Task: Add Historical Remedies Arnica Drops to the cart.
Action: Mouse moved to (278, 141)
Screenshot: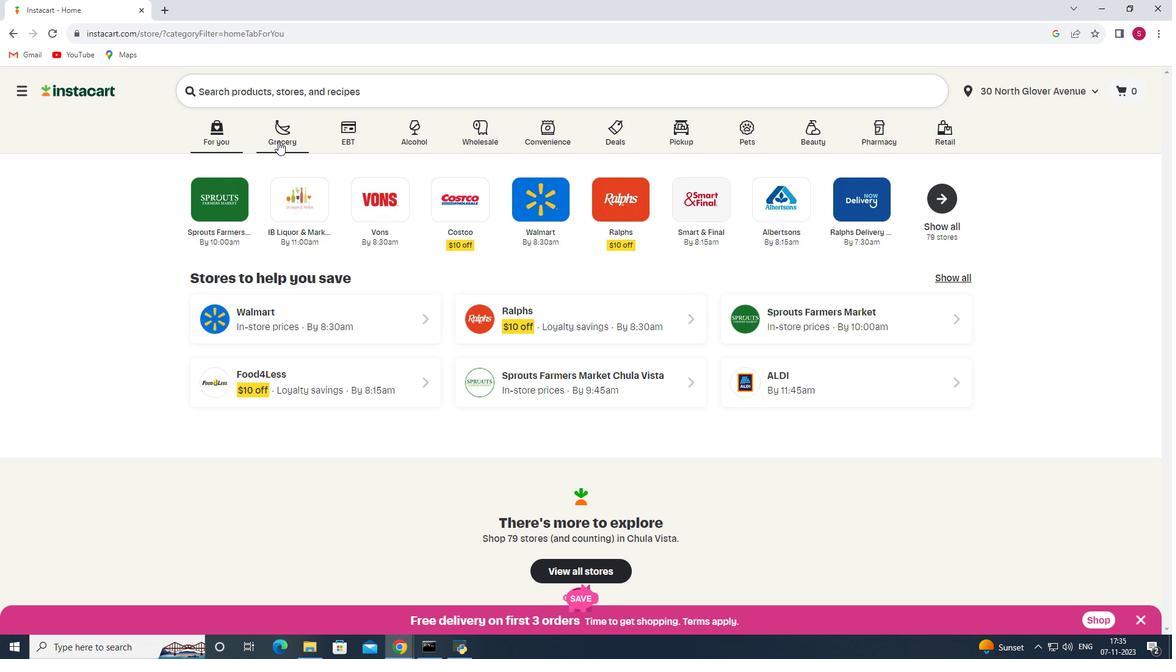 
Action: Mouse pressed left at (278, 141)
Screenshot: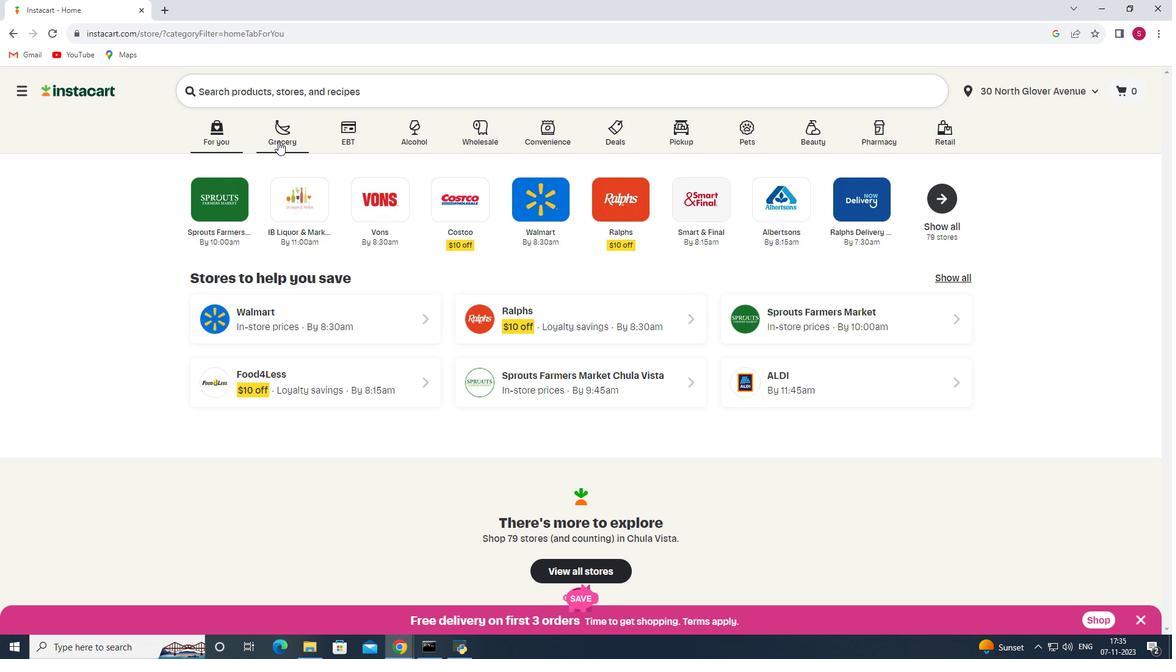 
Action: Mouse moved to (289, 343)
Screenshot: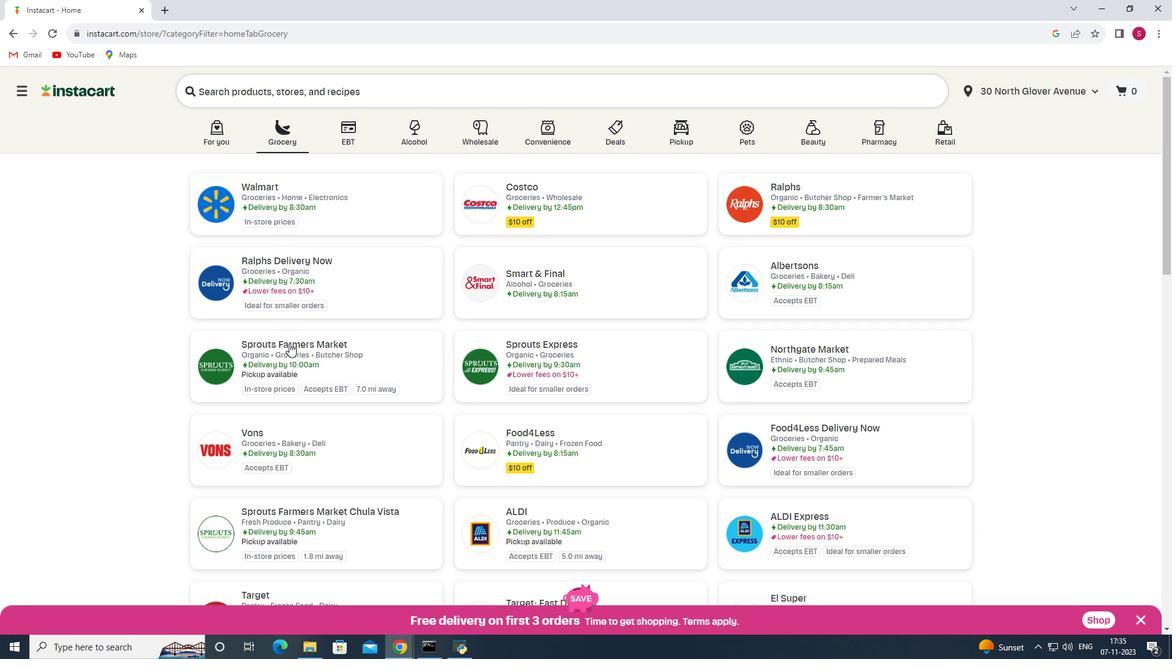 
Action: Mouse pressed left at (289, 343)
Screenshot: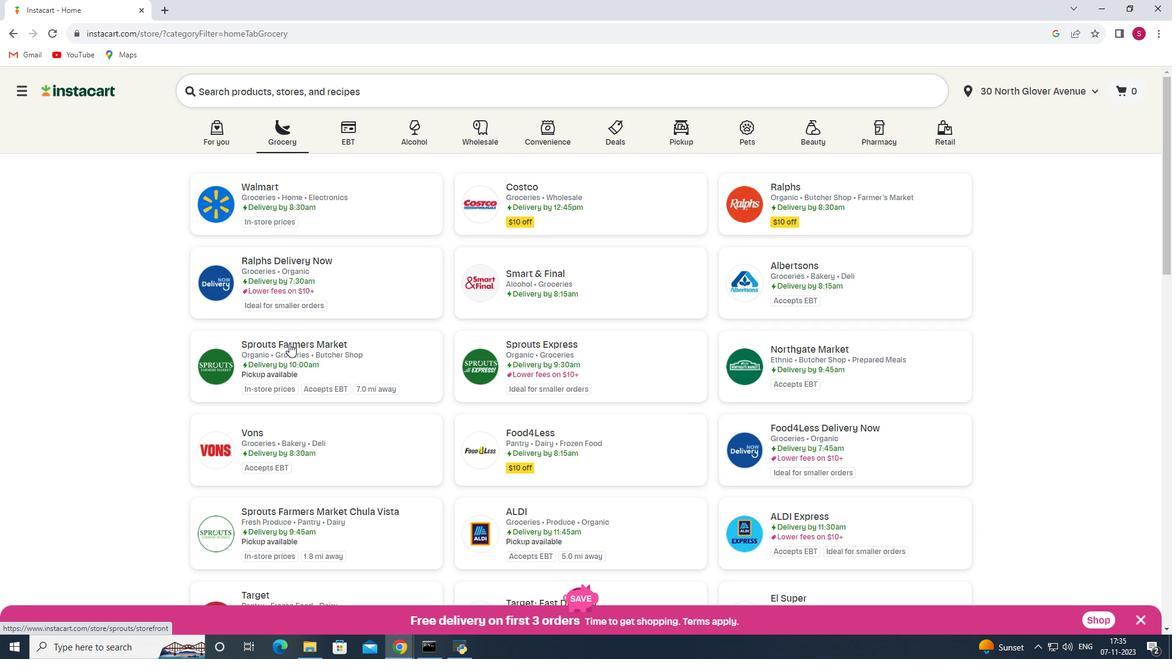 
Action: Mouse moved to (107, 379)
Screenshot: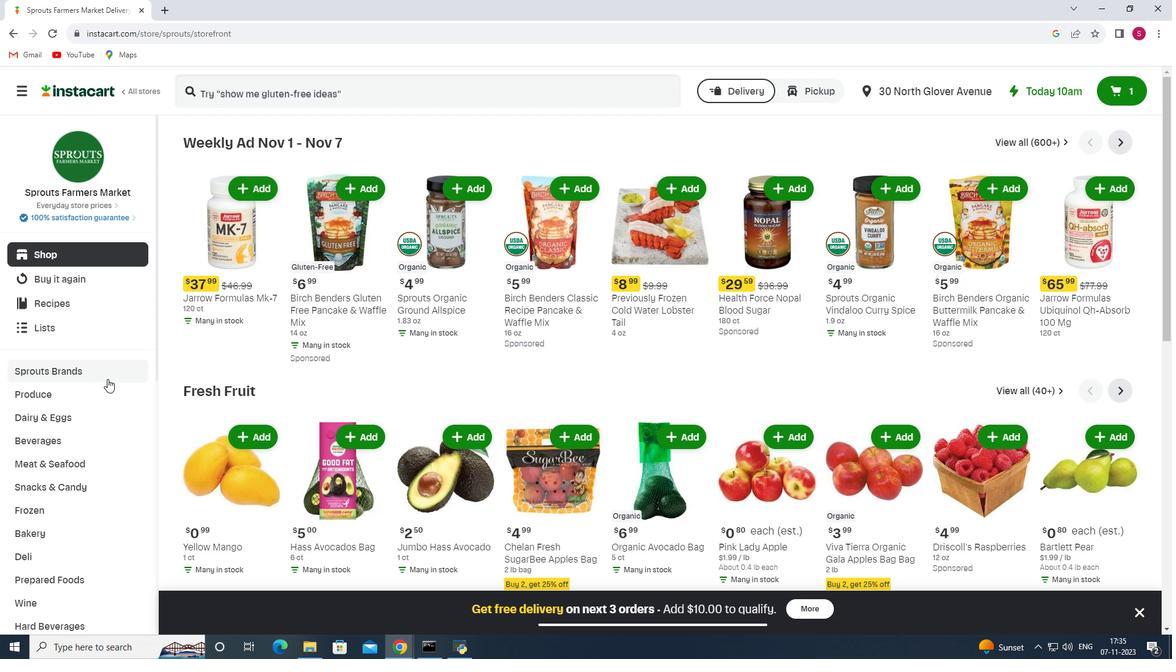 
Action: Mouse scrolled (107, 378) with delta (0, 0)
Screenshot: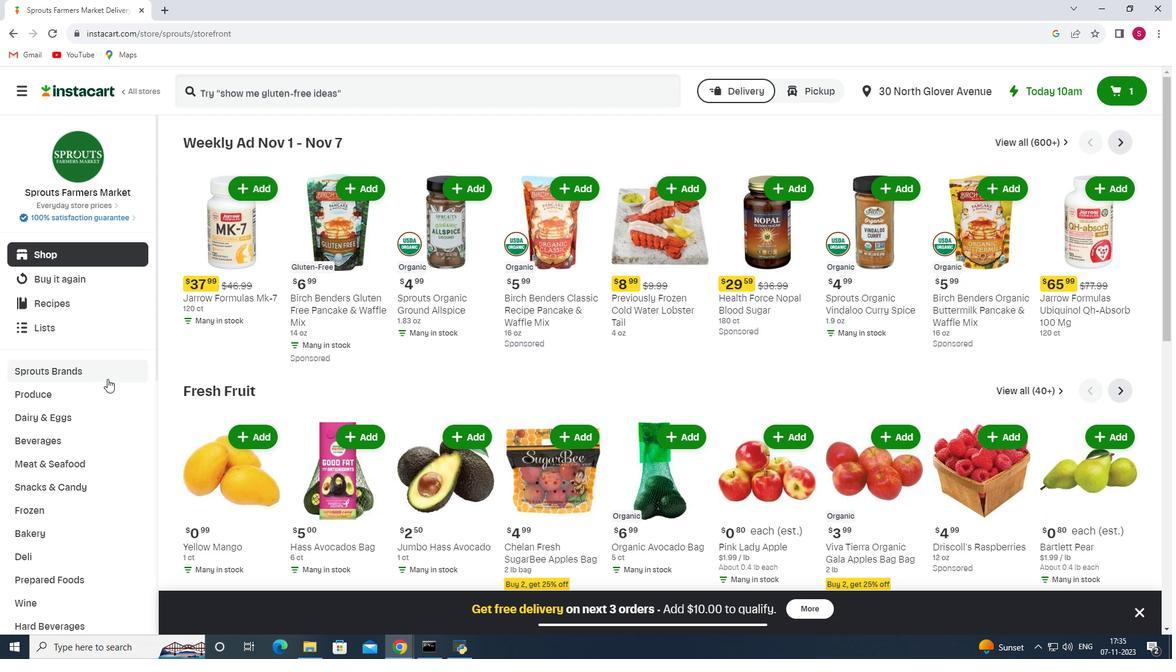 
Action: Mouse scrolled (107, 378) with delta (0, 0)
Screenshot: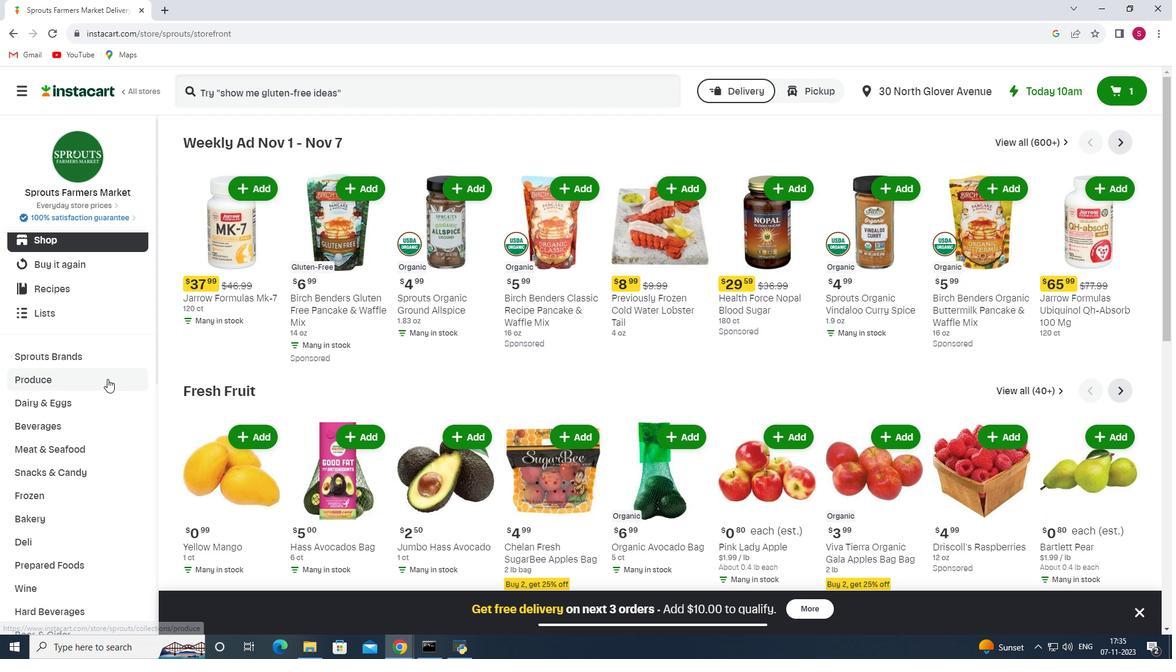 
Action: Mouse scrolled (107, 378) with delta (0, 0)
Screenshot: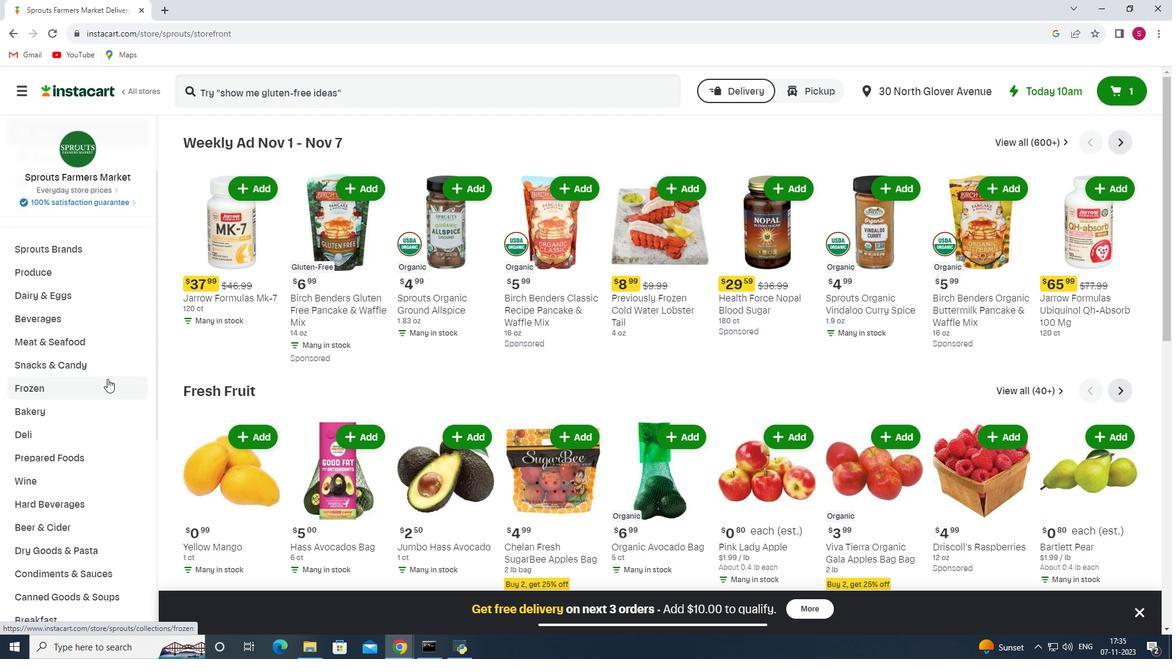 
Action: Mouse scrolled (107, 378) with delta (0, 0)
Screenshot: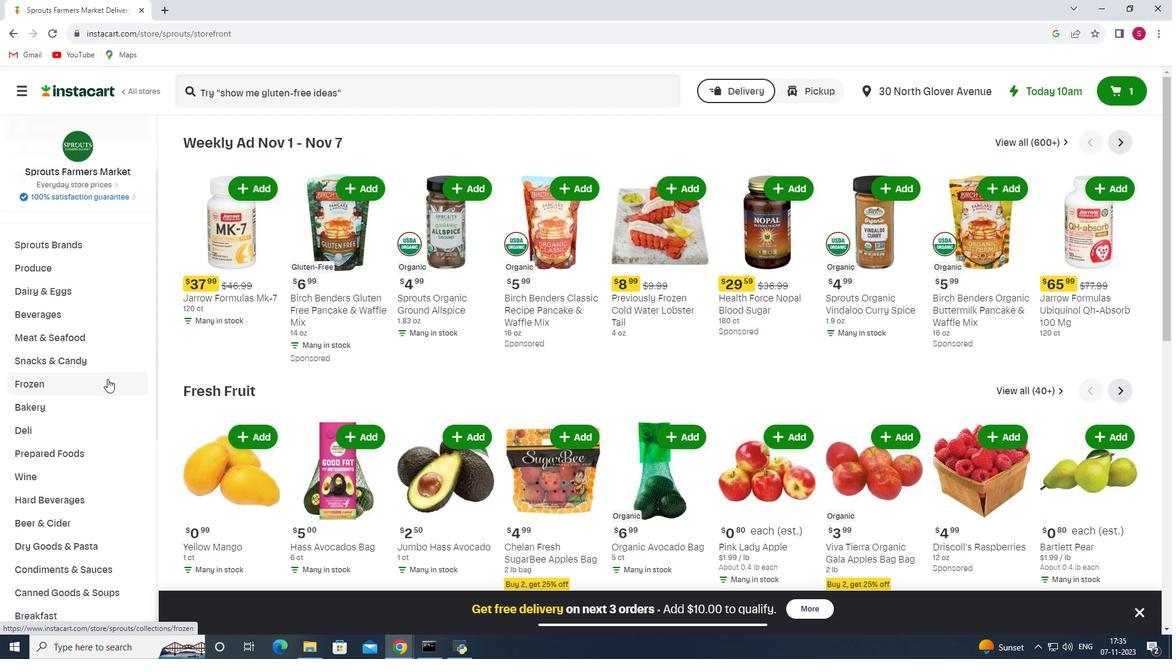 
Action: Mouse scrolled (107, 378) with delta (0, 0)
Screenshot: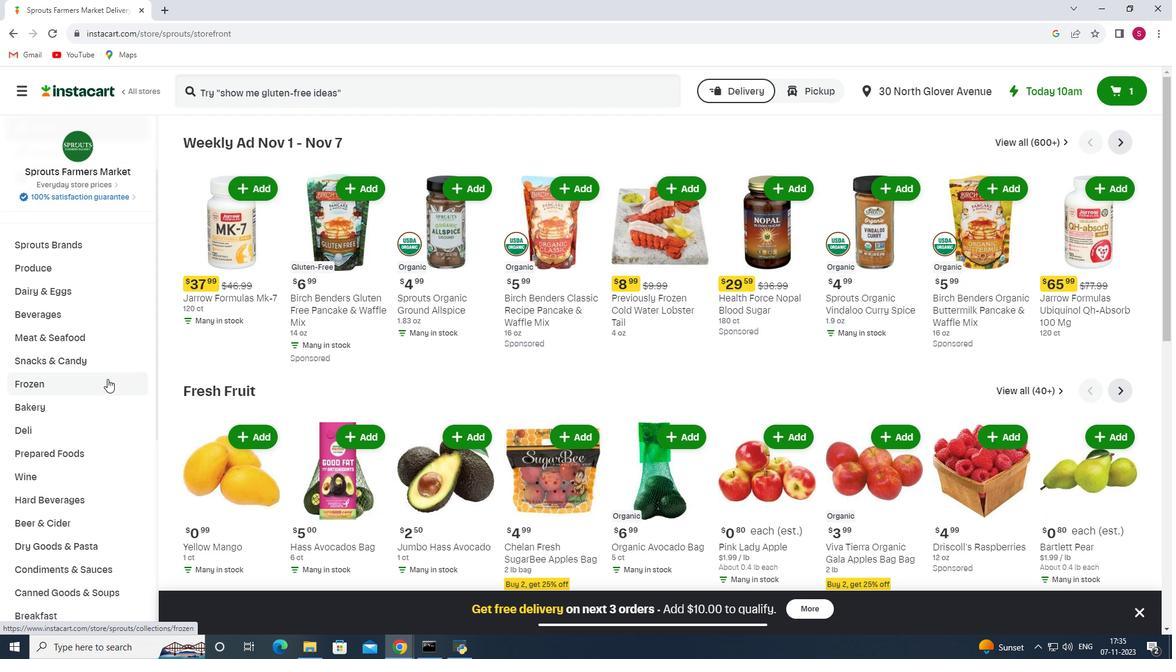 
Action: Mouse scrolled (107, 378) with delta (0, 0)
Screenshot: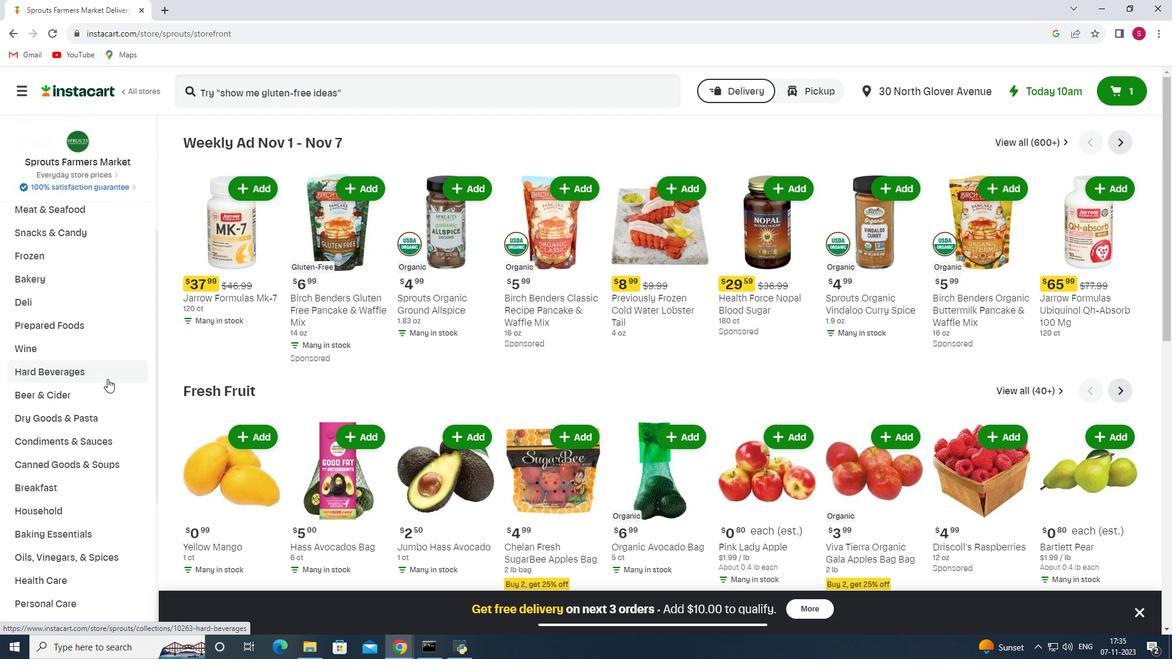 
Action: Mouse scrolled (107, 378) with delta (0, 0)
Screenshot: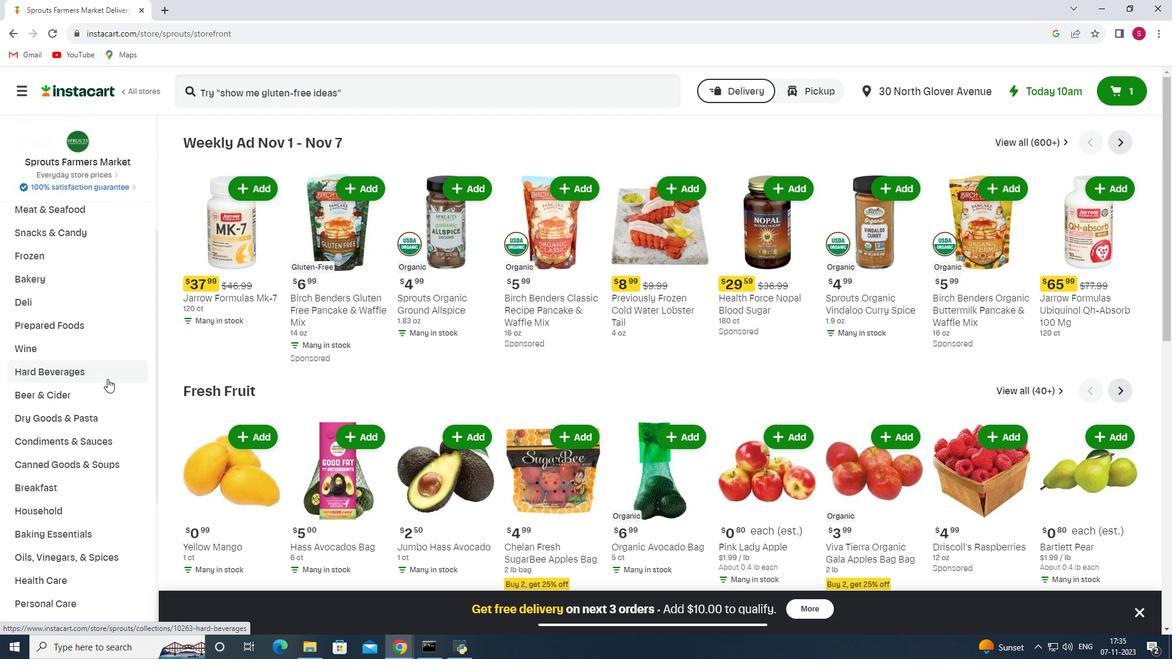 
Action: Mouse scrolled (107, 378) with delta (0, 0)
Screenshot: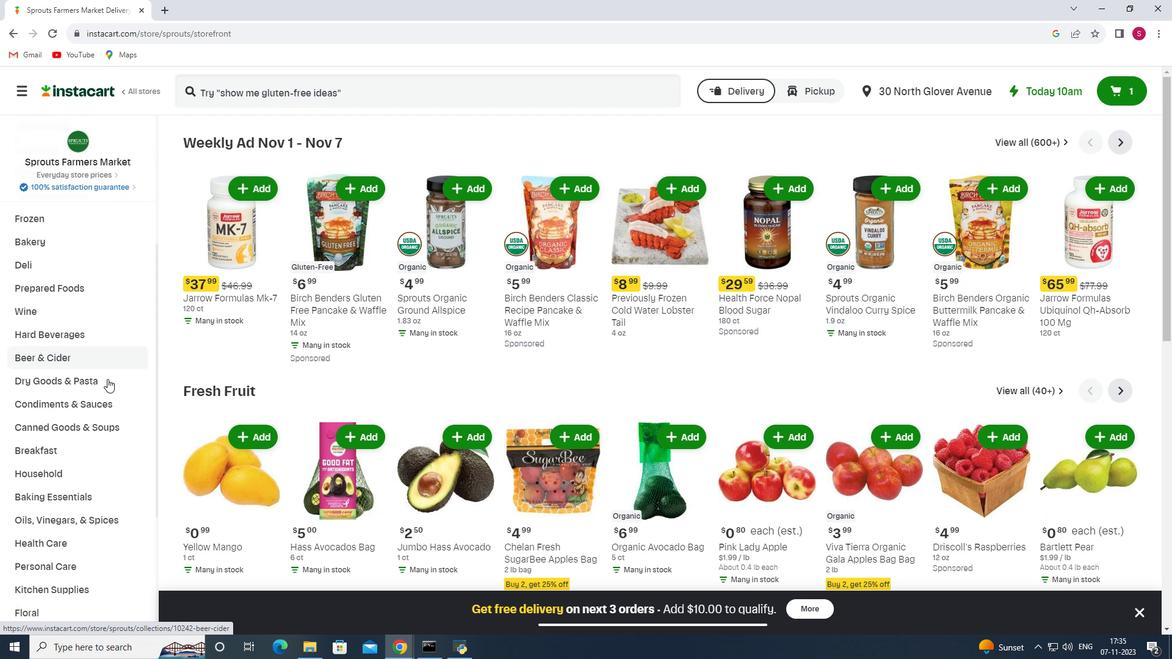 
Action: Mouse moved to (78, 400)
Screenshot: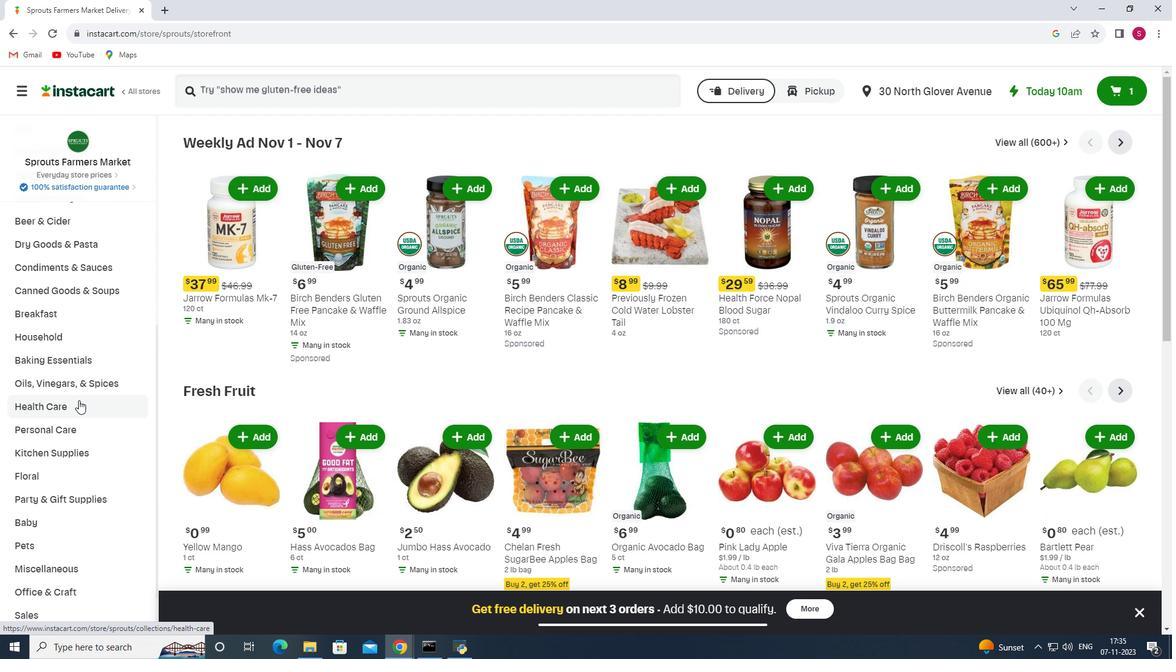 
Action: Mouse pressed left at (78, 400)
Screenshot: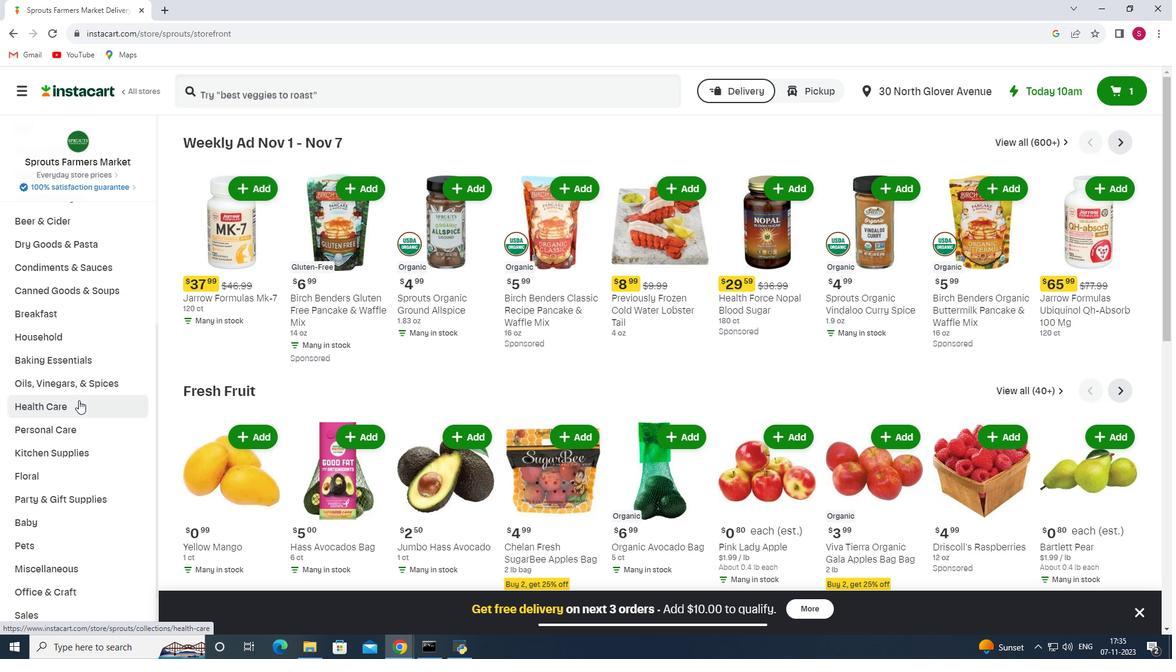 
Action: Mouse moved to (427, 170)
Screenshot: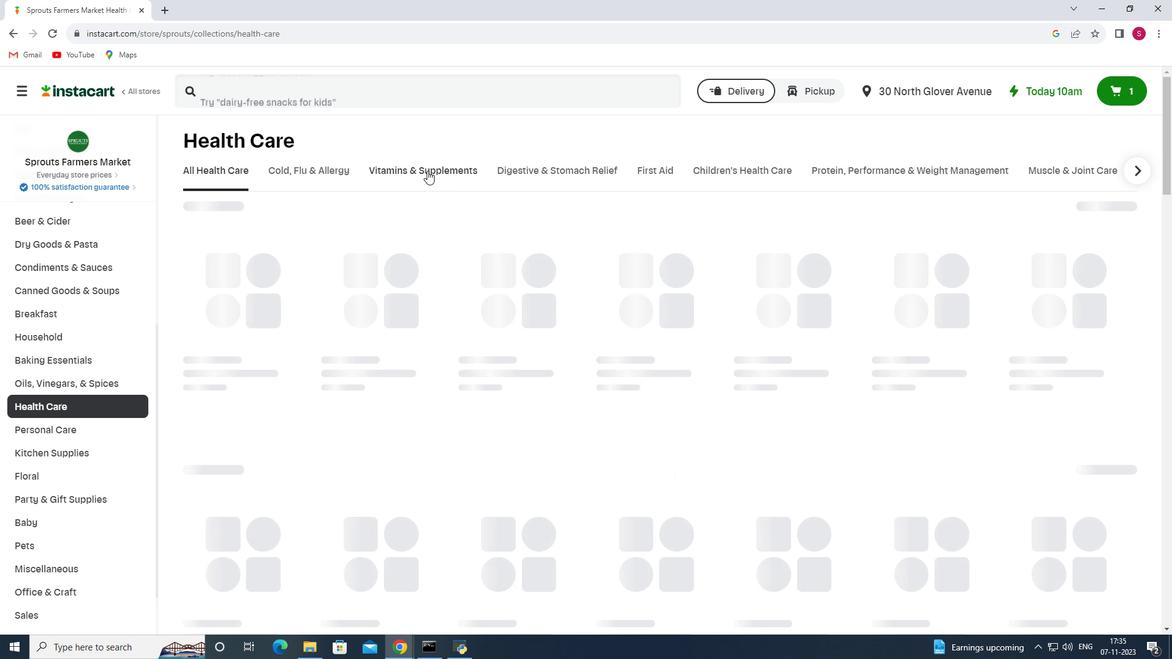 
Action: Mouse pressed left at (427, 170)
Screenshot: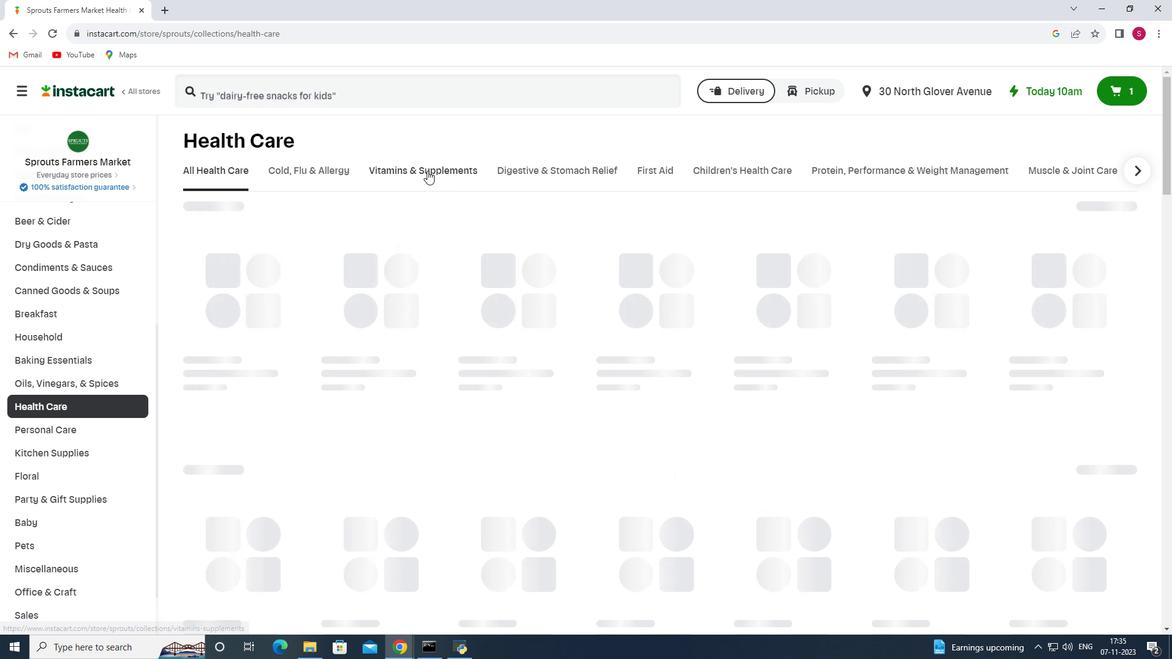 
Action: Mouse moved to (980, 215)
Screenshot: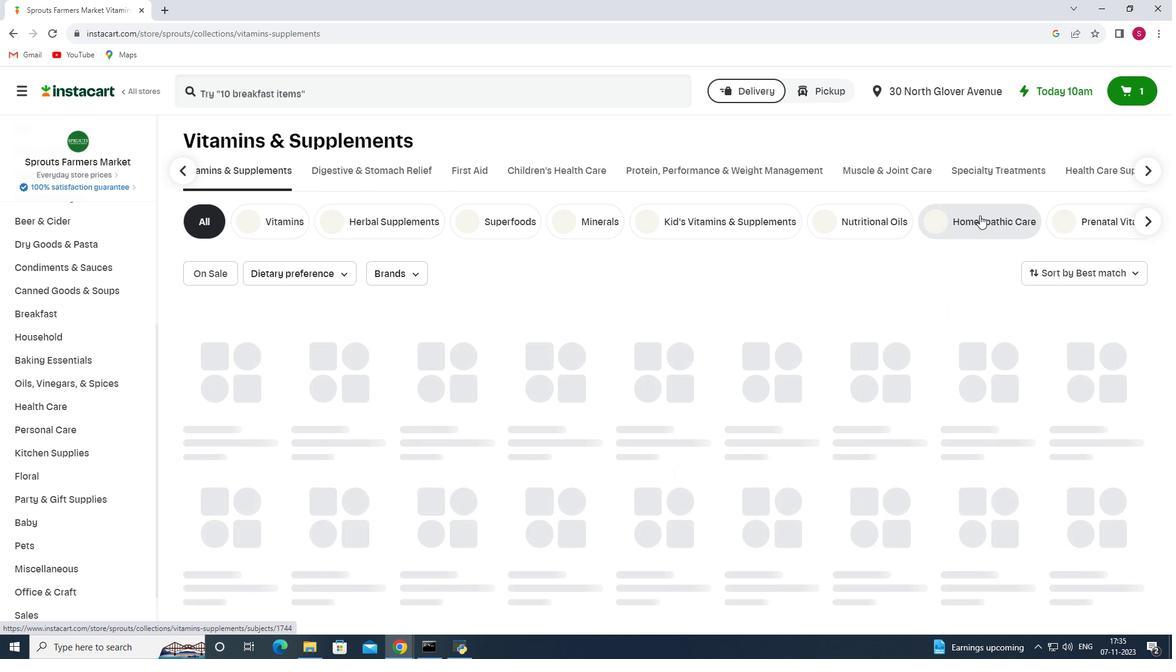 
Action: Mouse pressed left at (980, 215)
Screenshot: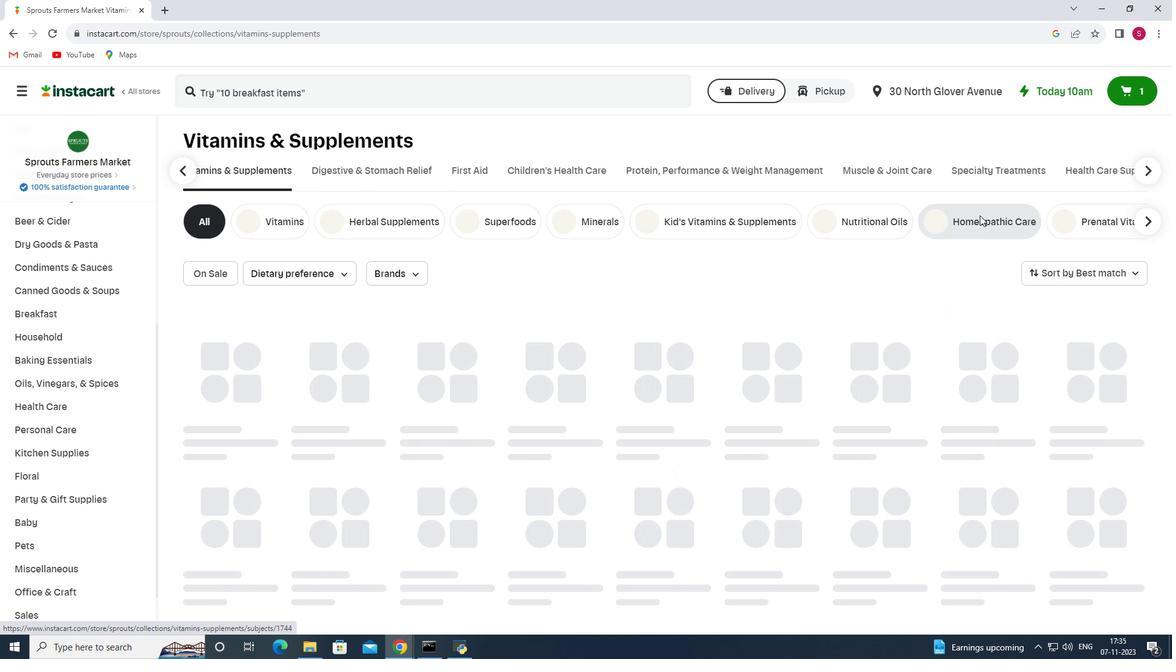 
Action: Mouse moved to (487, 92)
Screenshot: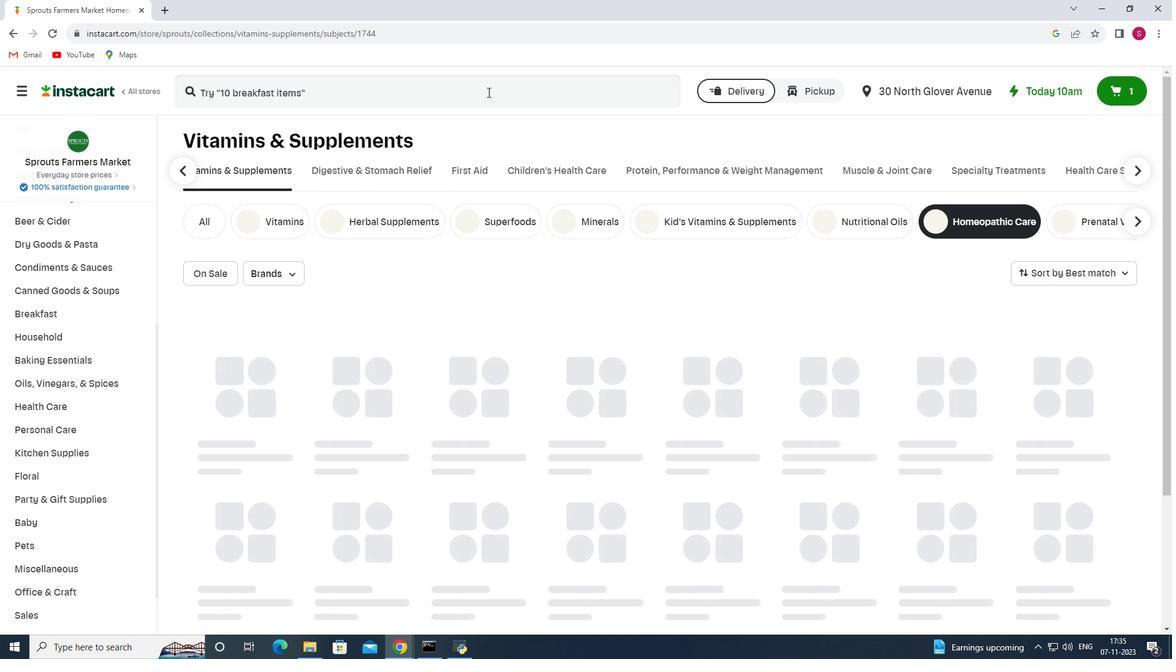 
Action: Mouse pressed left at (487, 92)
Screenshot: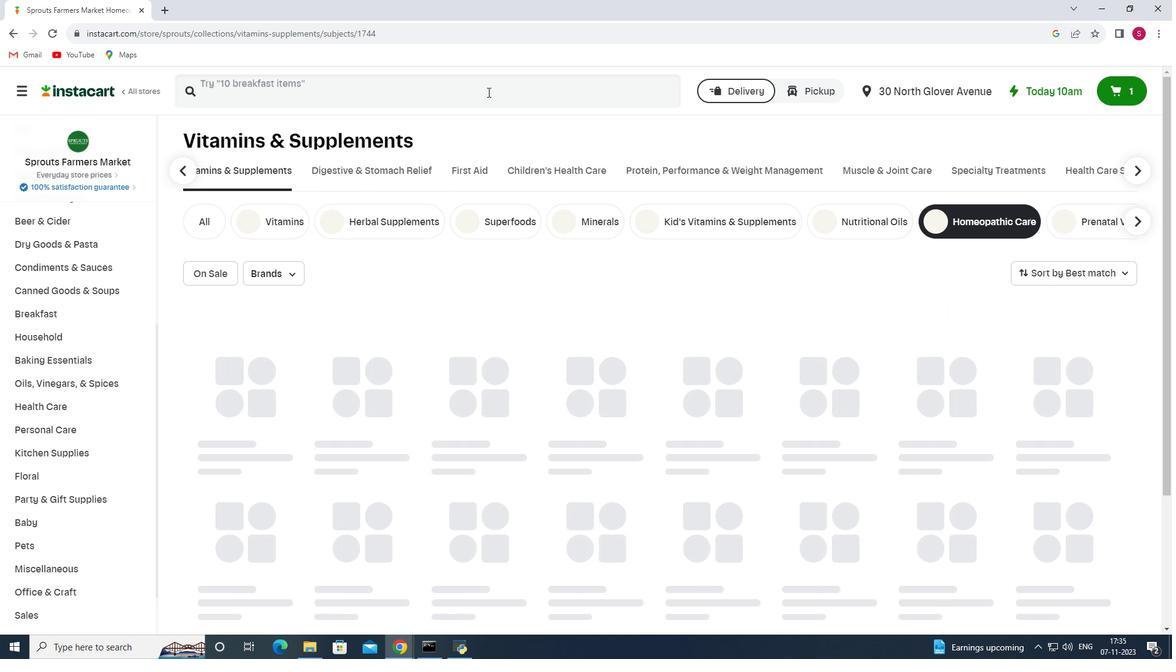 
Action: Key pressed <Key.shift>Historical<Key.space><Key.shift>Remedies<Key.space><Key.shift>Arnica<Key.space><Key.shift>Drops<Key.enter>
Screenshot: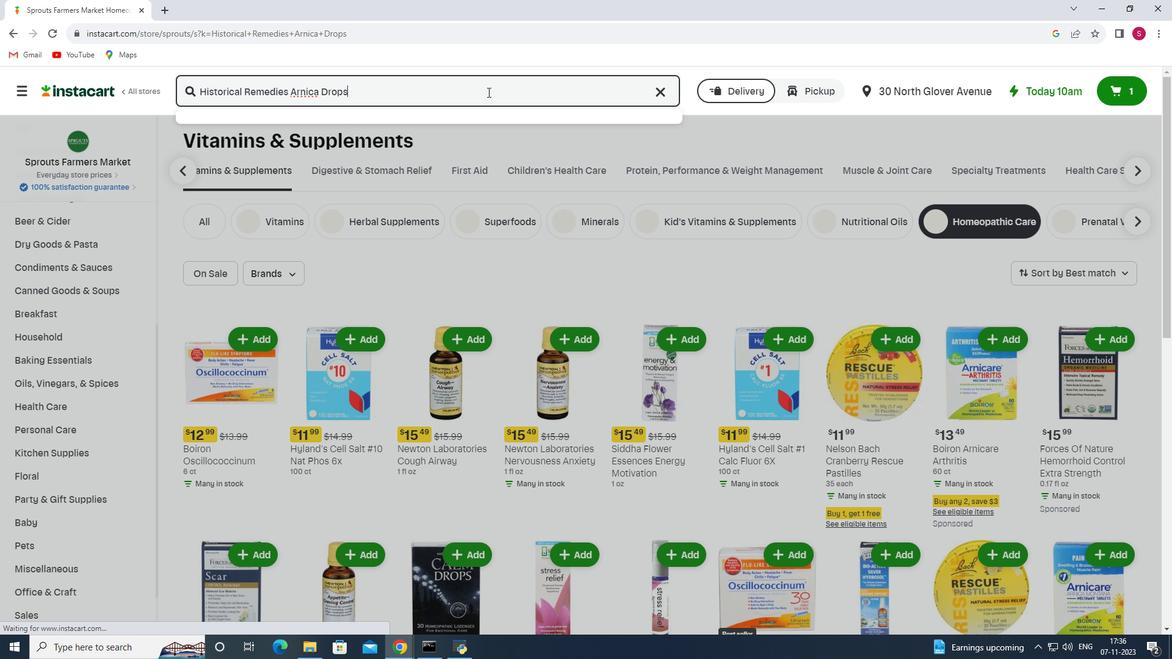 
Action: Mouse moved to (491, 241)
Screenshot: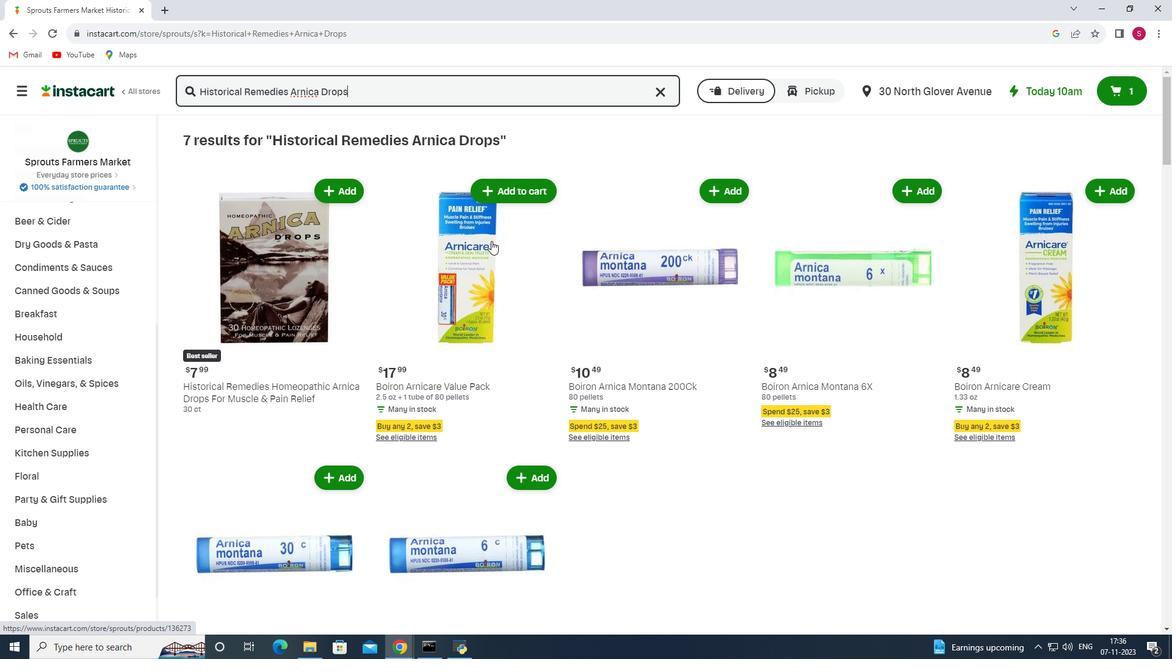 
Action: Mouse scrolled (491, 240) with delta (0, 0)
Screenshot: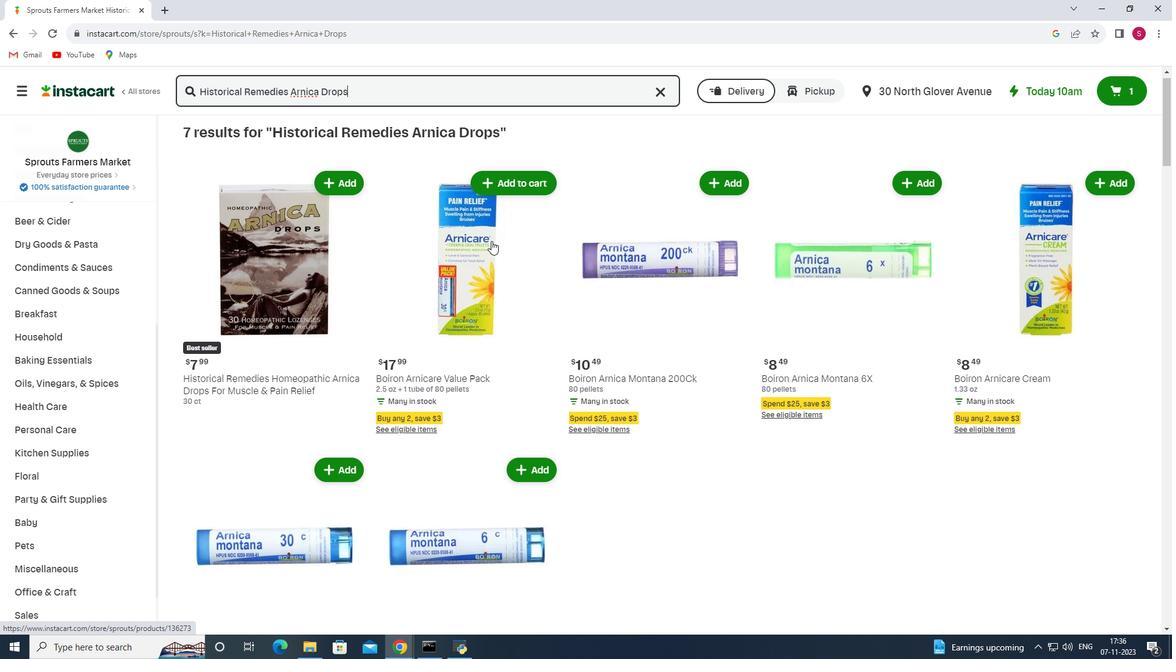
Action: Mouse moved to (459, 258)
Screenshot: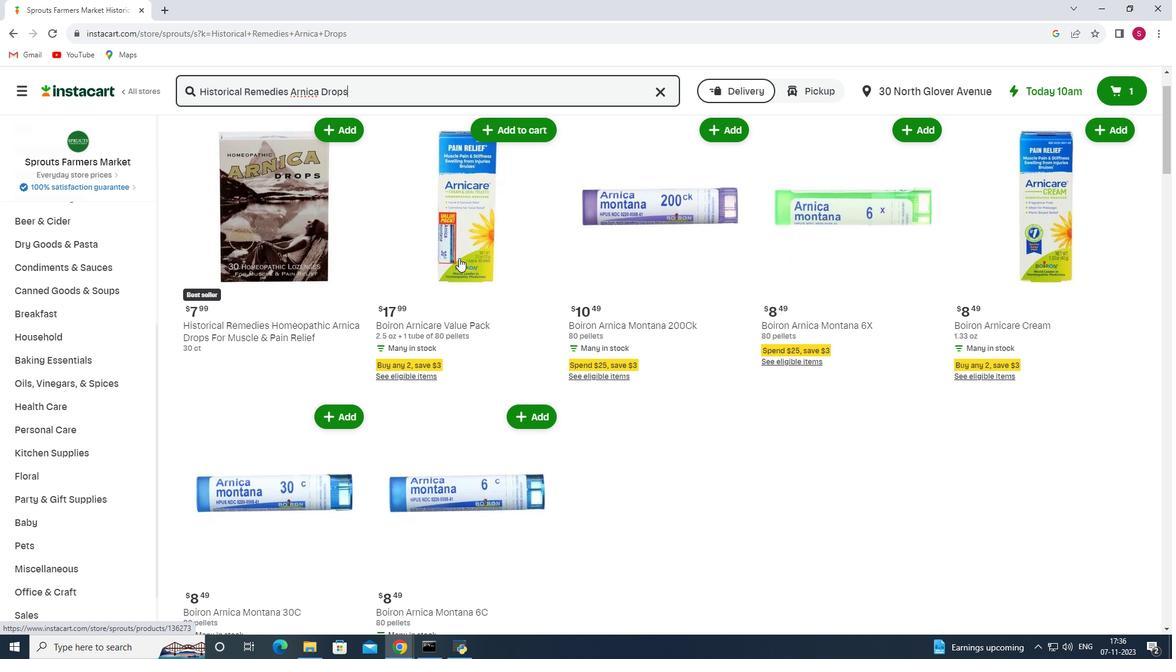 
Action: Mouse scrolled (459, 257) with delta (0, 0)
Screenshot: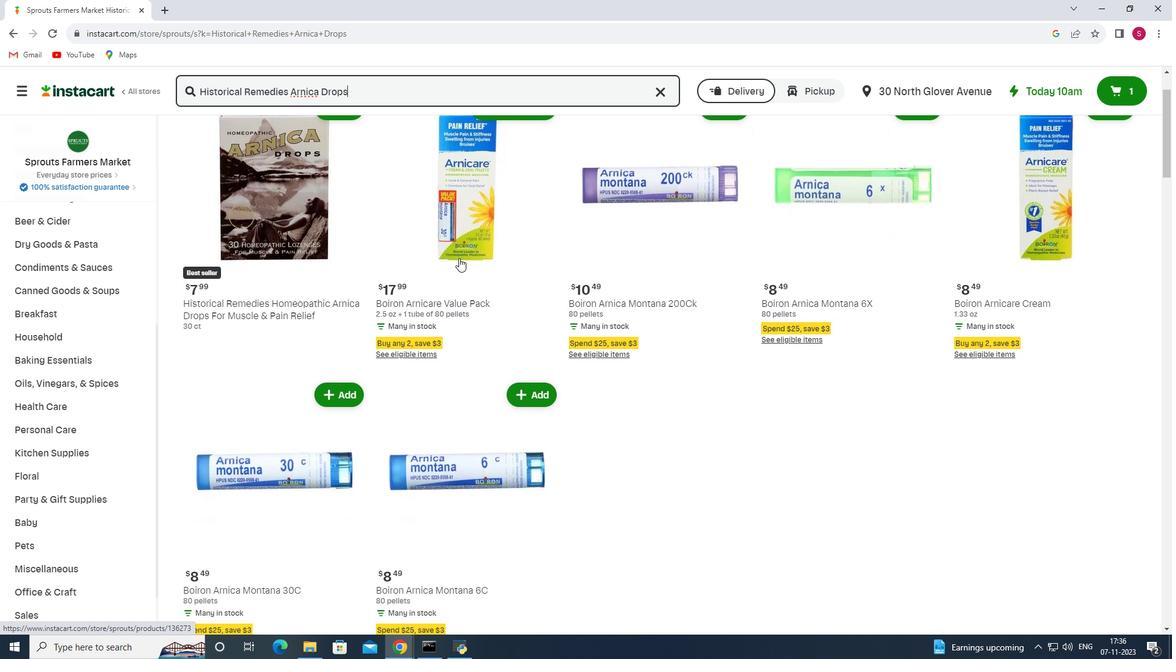 
Action: Mouse scrolled (459, 257) with delta (0, 0)
Screenshot: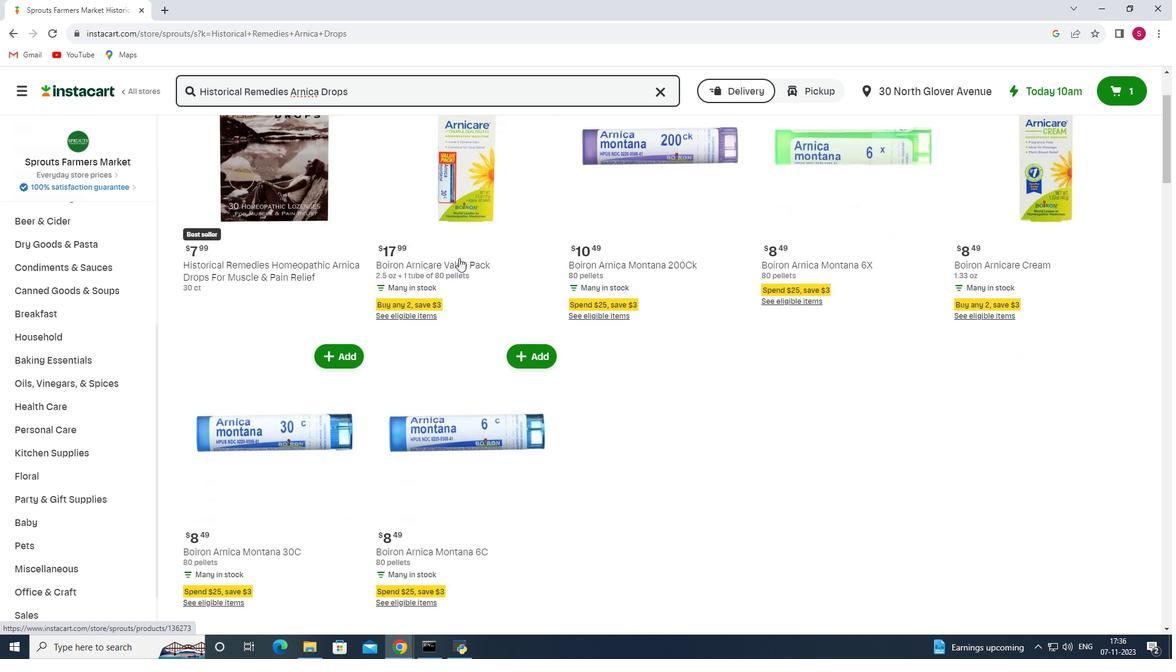 
Action: Mouse scrolled (459, 257) with delta (0, 0)
Screenshot: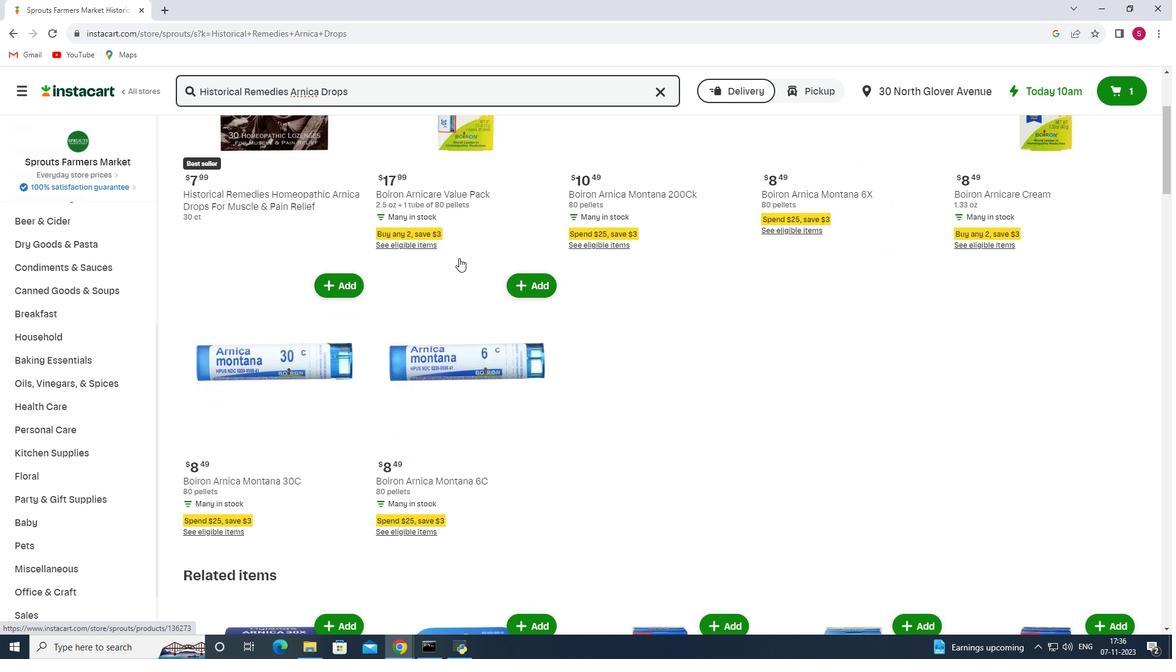 
Action: Mouse moved to (460, 258)
Screenshot: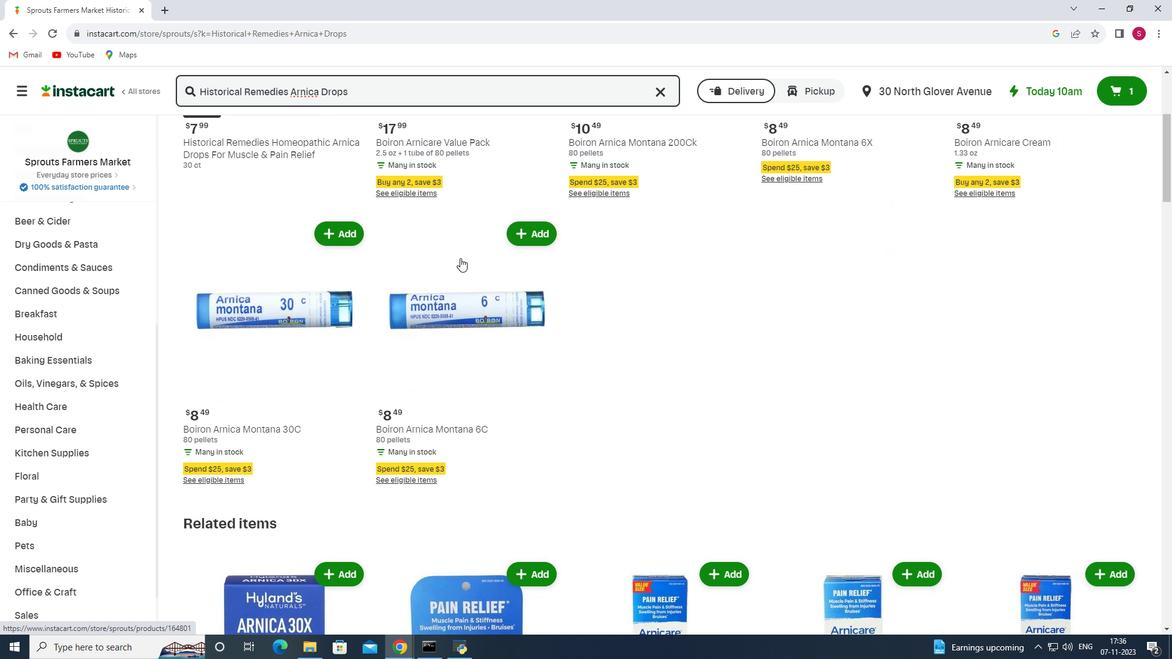 
Action: Mouse scrolled (460, 257) with delta (0, 0)
Screenshot: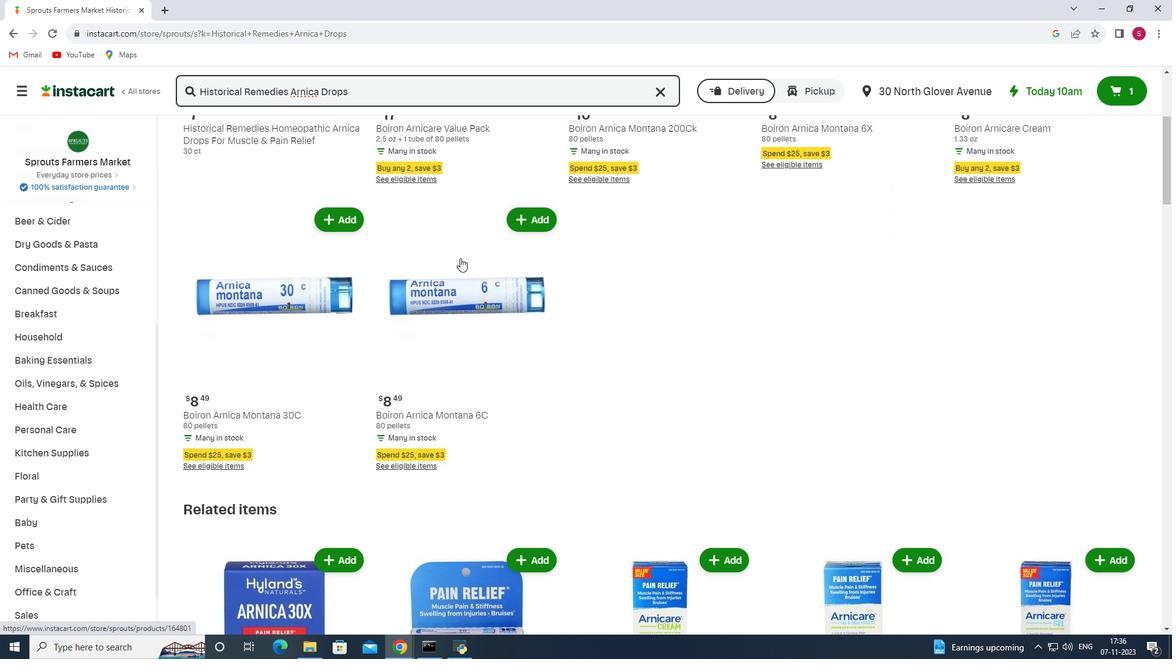 
Action: Mouse scrolled (460, 257) with delta (0, 0)
Screenshot: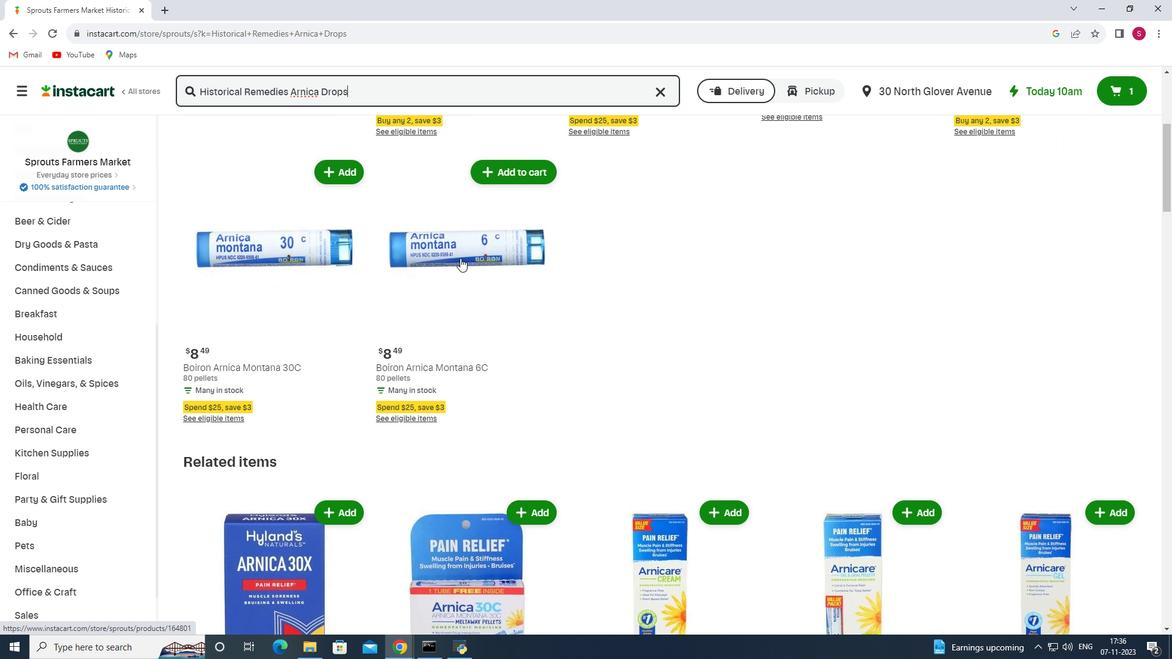 
Action: Mouse scrolled (460, 257) with delta (0, 0)
Screenshot: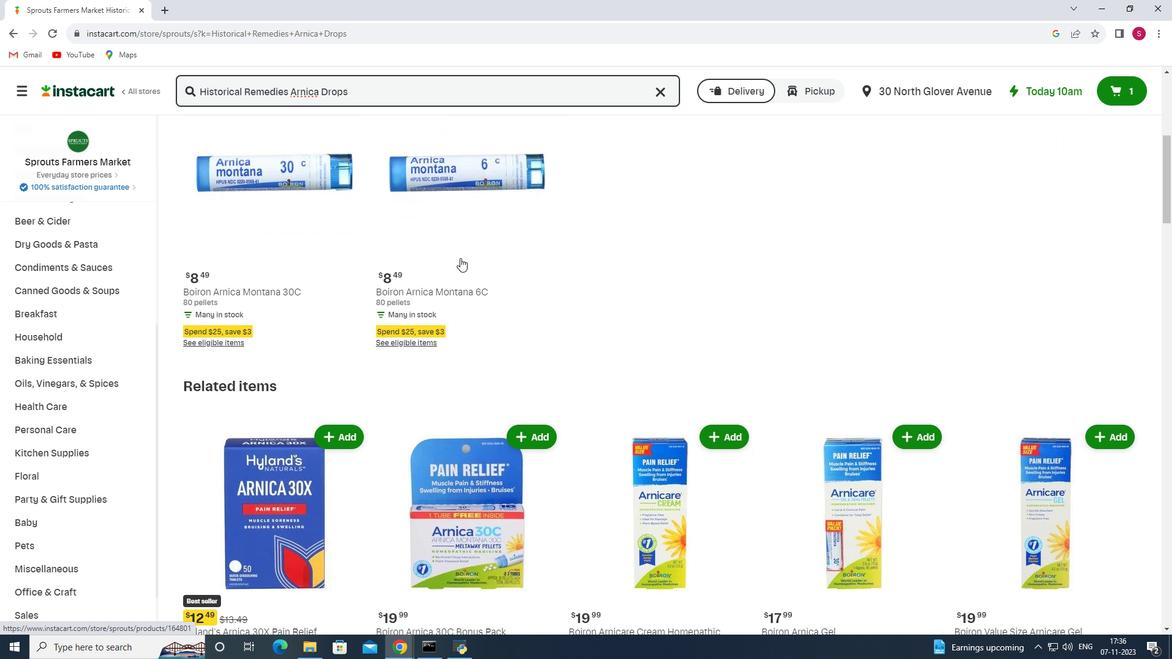 
Action: Mouse scrolled (460, 257) with delta (0, 0)
Screenshot: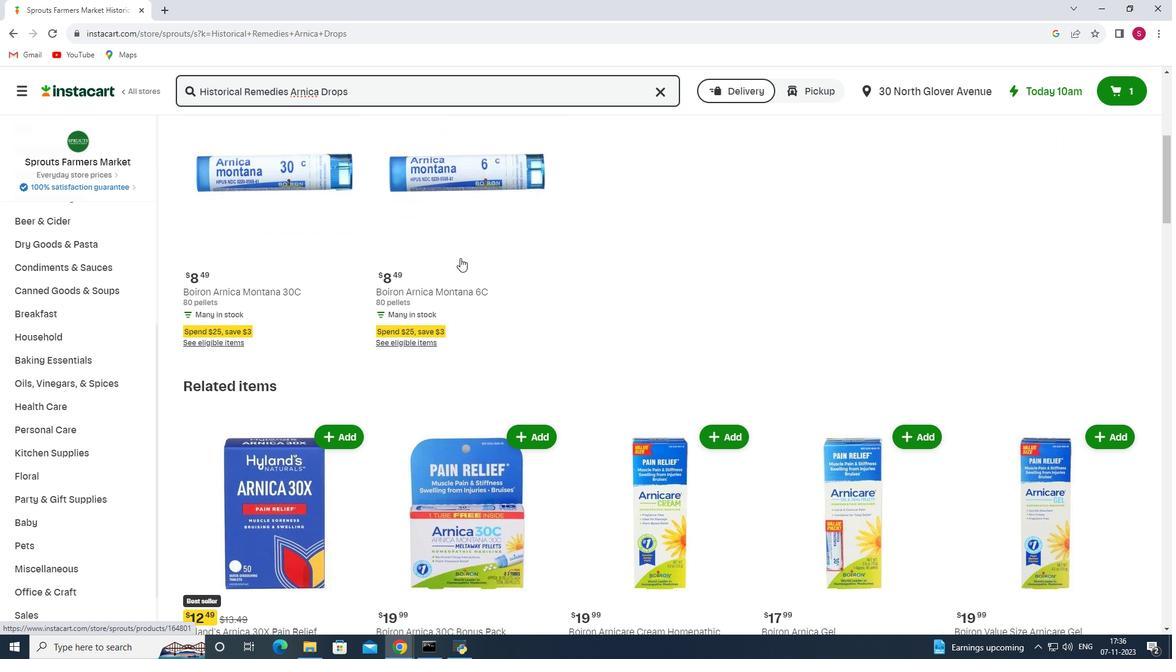
Action: Mouse scrolled (460, 257) with delta (0, 0)
Screenshot: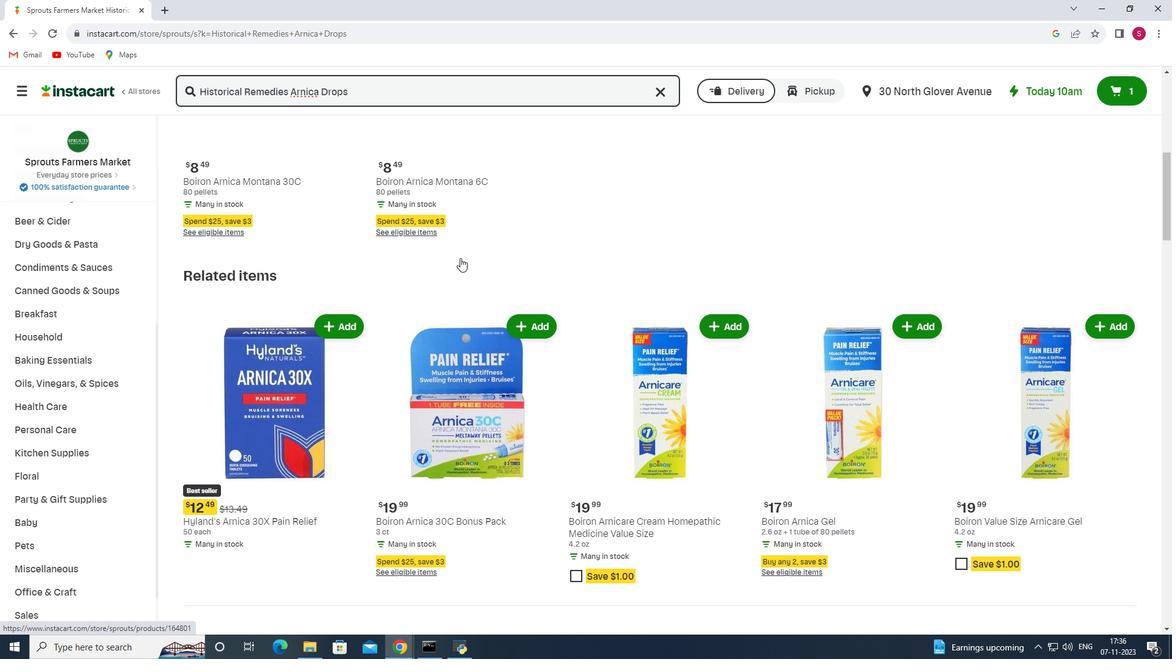 
Action: Mouse moved to (471, 260)
Screenshot: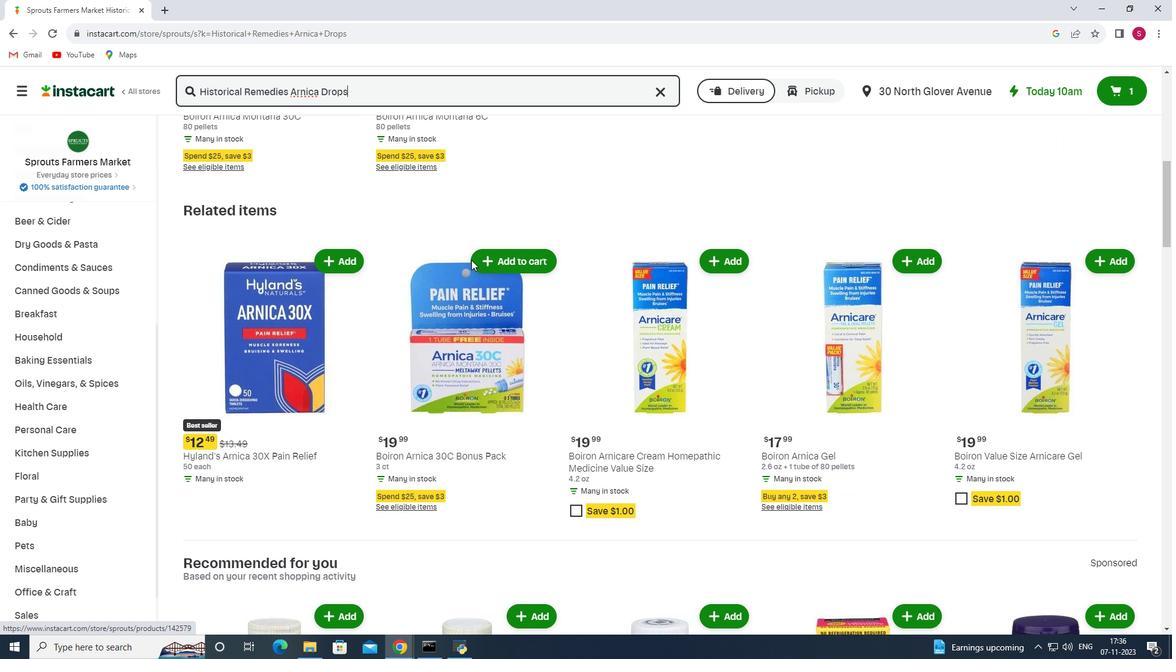 
Action: Mouse scrolled (471, 259) with delta (0, 0)
Screenshot: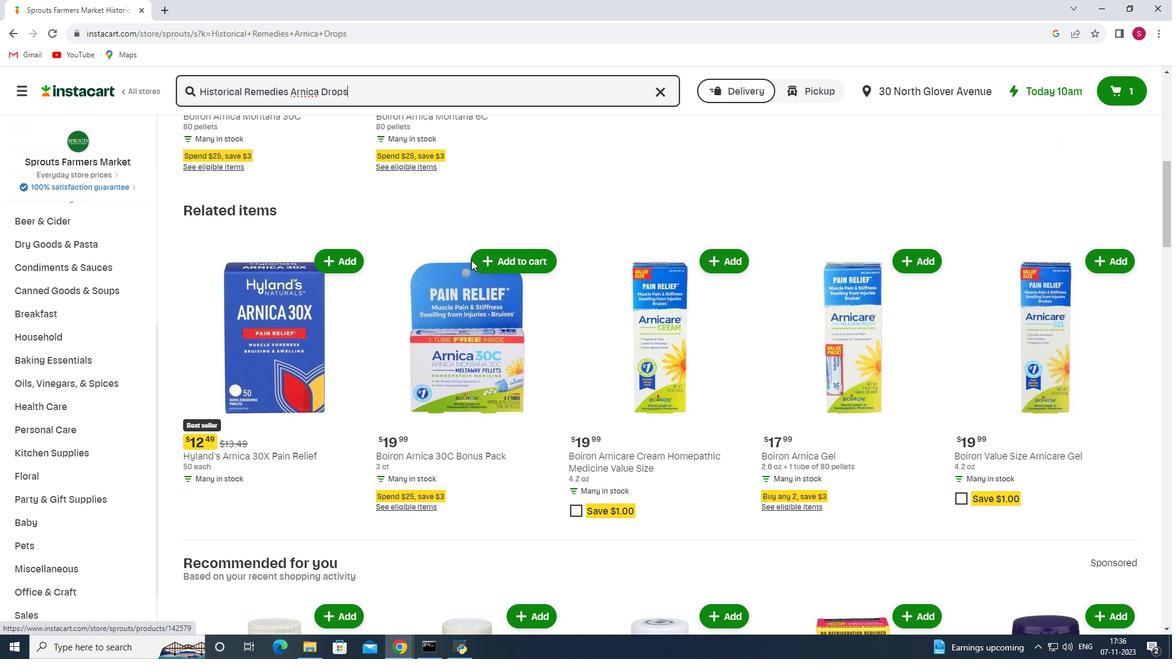 
Action: Mouse moved to (479, 260)
Screenshot: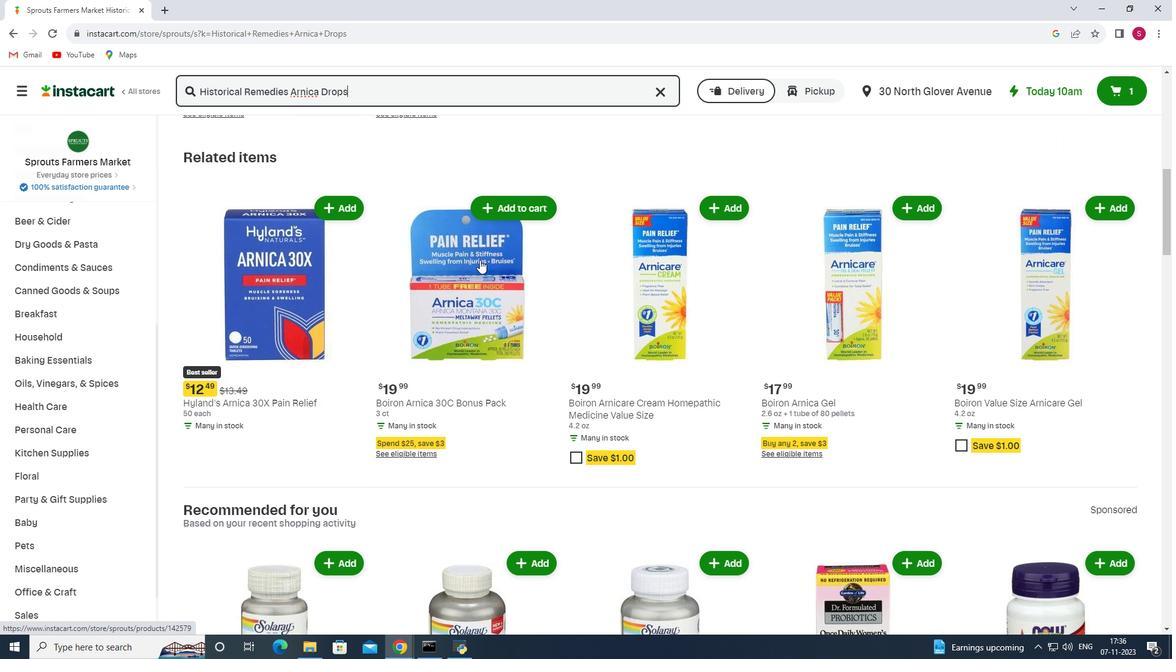 
Action: Mouse scrolled (479, 259) with delta (0, 0)
Screenshot: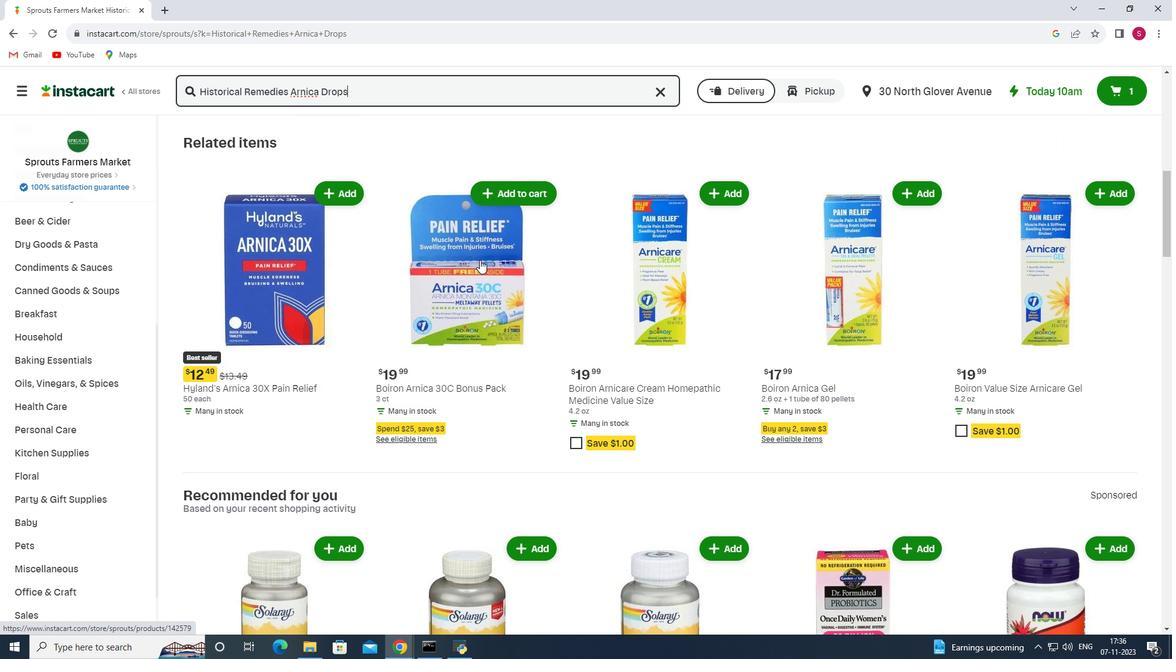 
Action: Mouse scrolled (479, 259) with delta (0, 0)
Screenshot: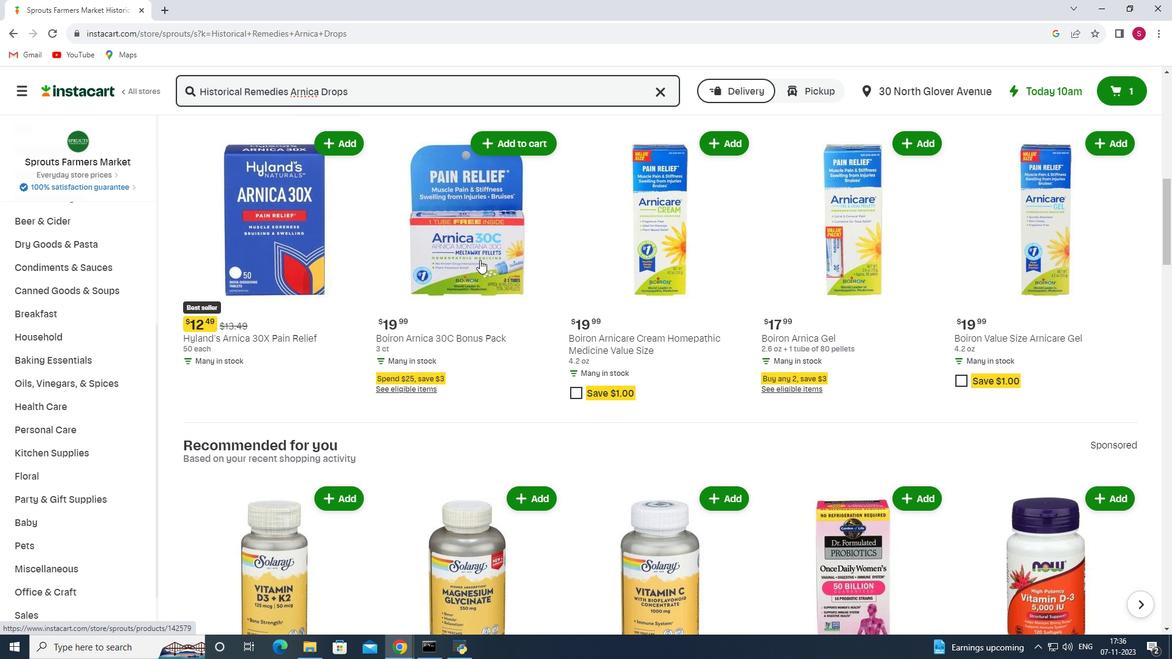 
Action: Mouse scrolled (479, 259) with delta (0, 0)
Screenshot: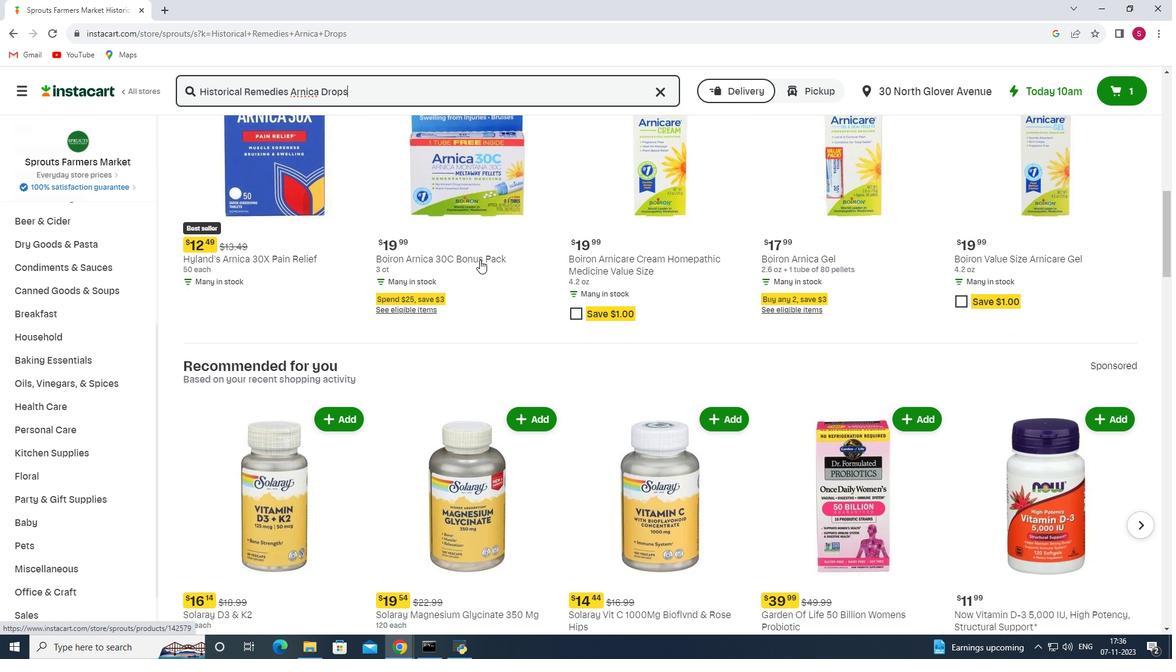 
Action: Mouse scrolled (479, 259) with delta (0, 0)
Screenshot: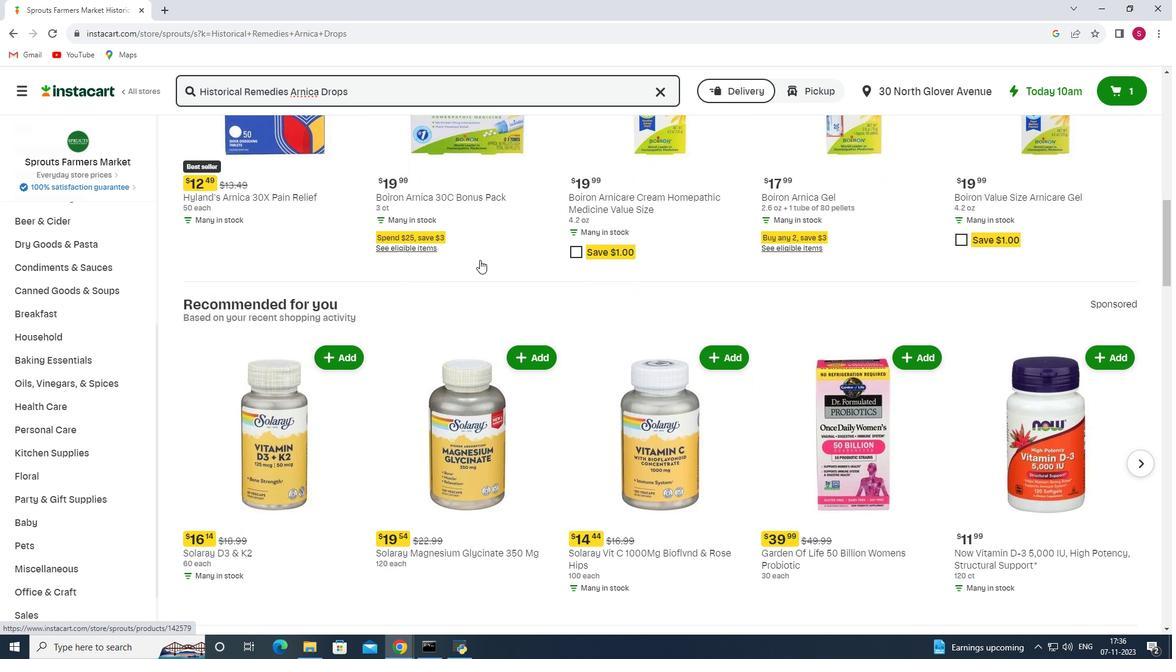 
Action: Mouse scrolled (479, 259) with delta (0, 0)
Screenshot: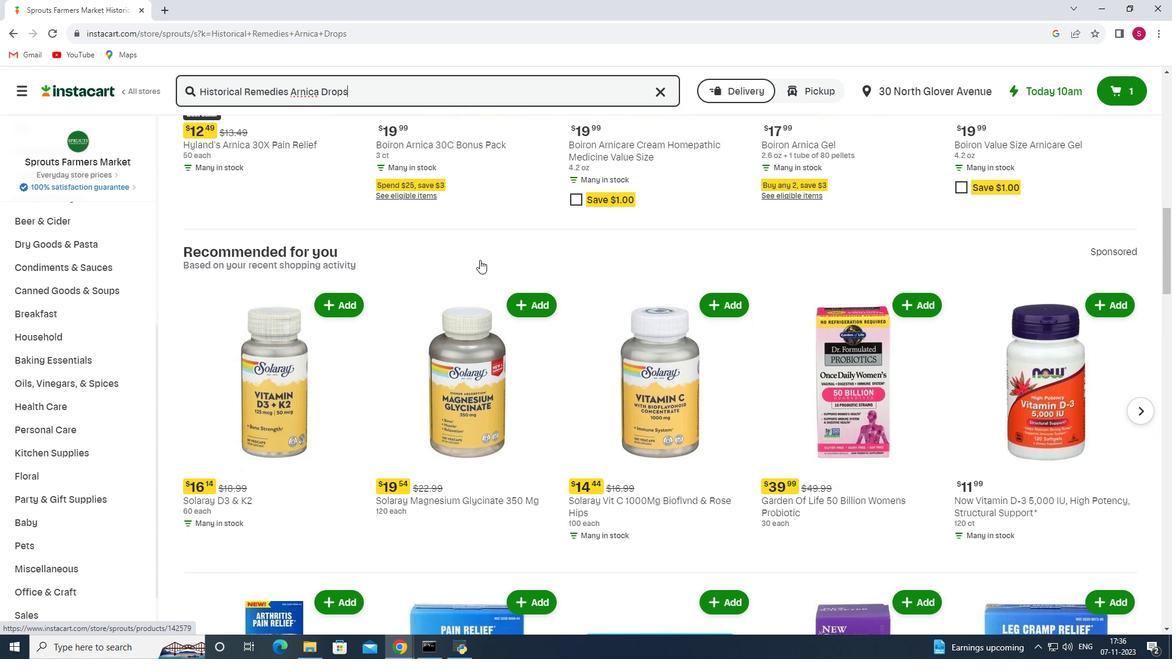 
Action: Mouse scrolled (479, 259) with delta (0, 0)
Screenshot: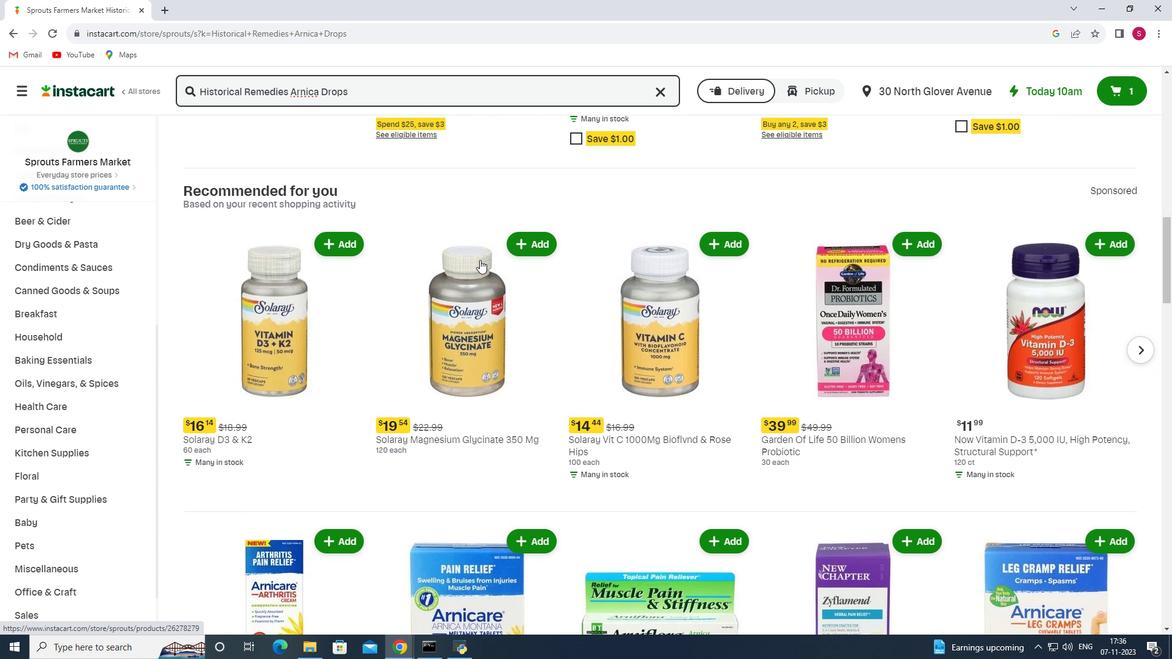 
Action: Mouse scrolled (479, 259) with delta (0, 0)
Screenshot: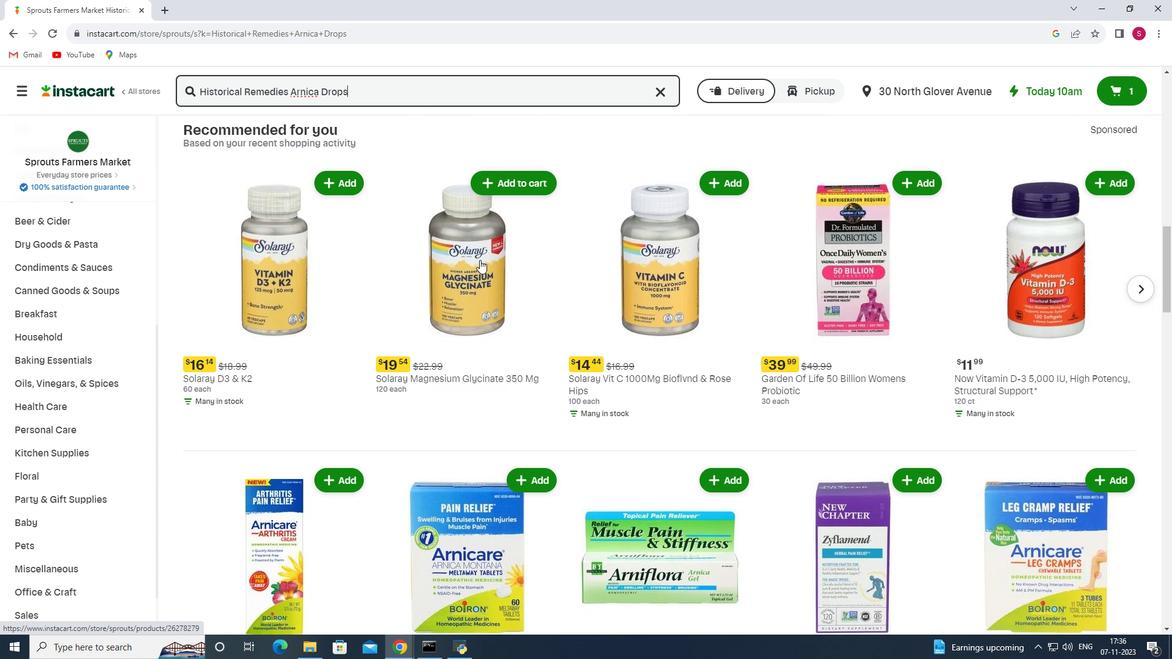 
Action: Mouse scrolled (479, 259) with delta (0, 0)
Screenshot: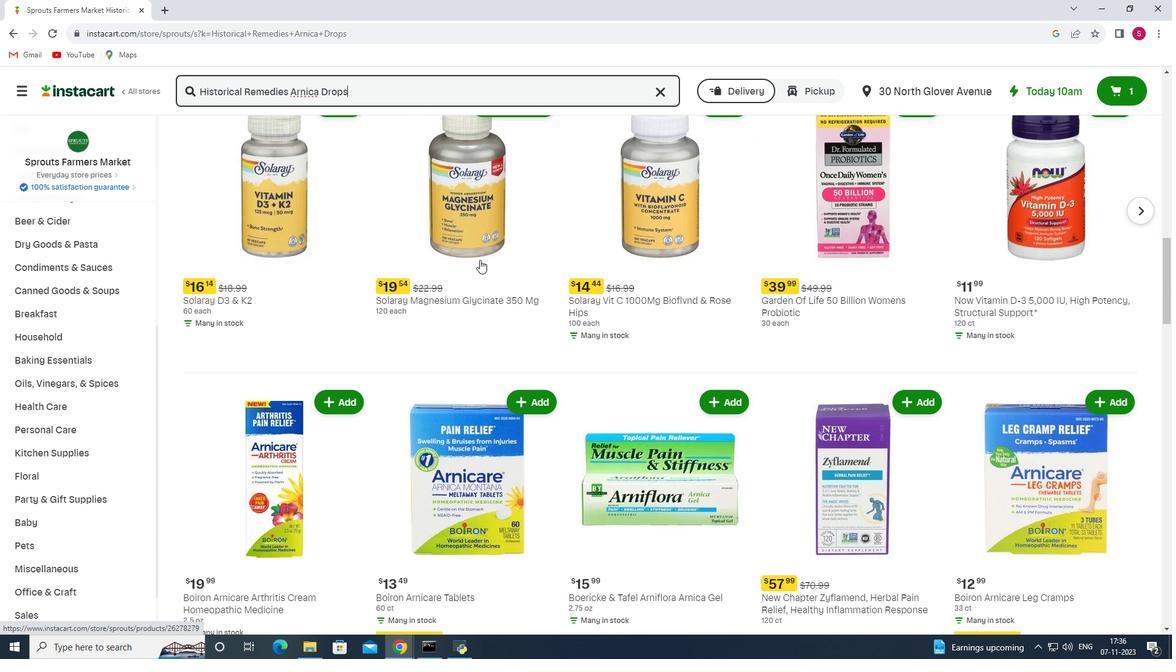 
Action: Mouse scrolled (479, 259) with delta (0, 0)
Screenshot: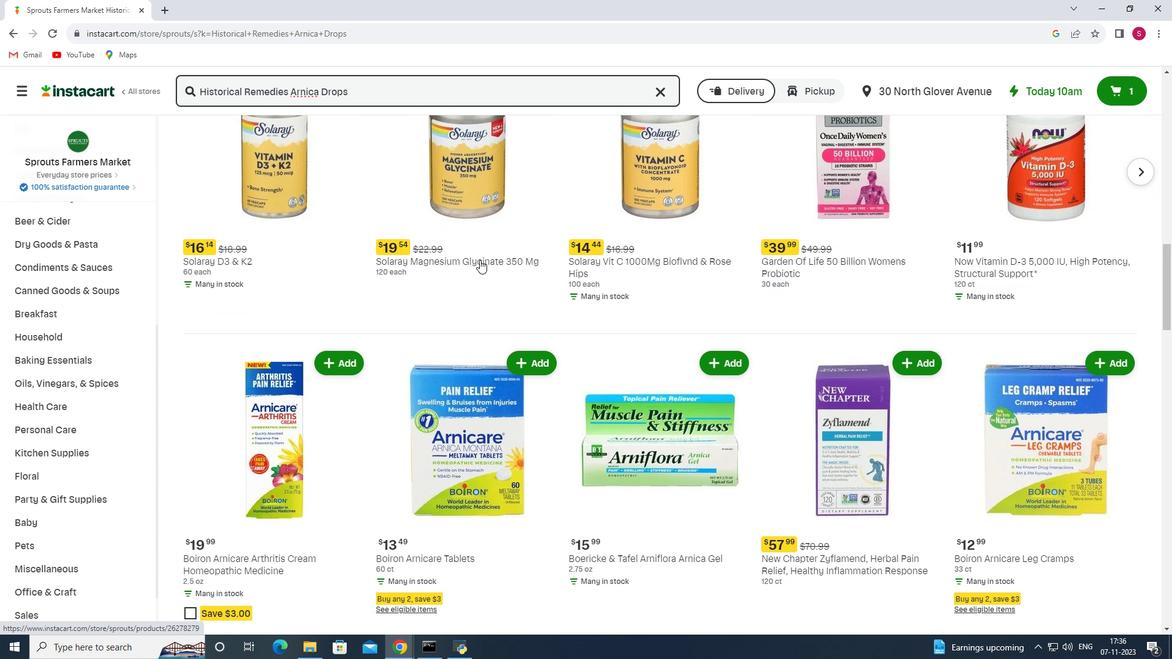 
Action: Mouse scrolled (479, 259) with delta (0, 0)
Screenshot: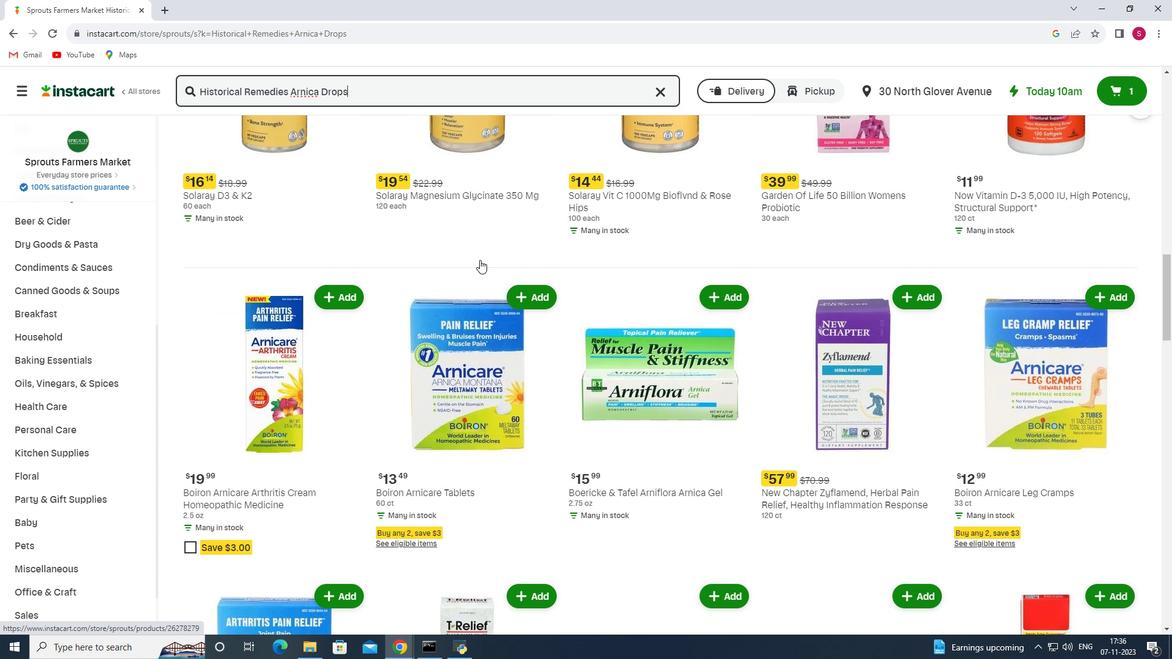 
Action: Mouse scrolled (479, 259) with delta (0, 0)
Screenshot: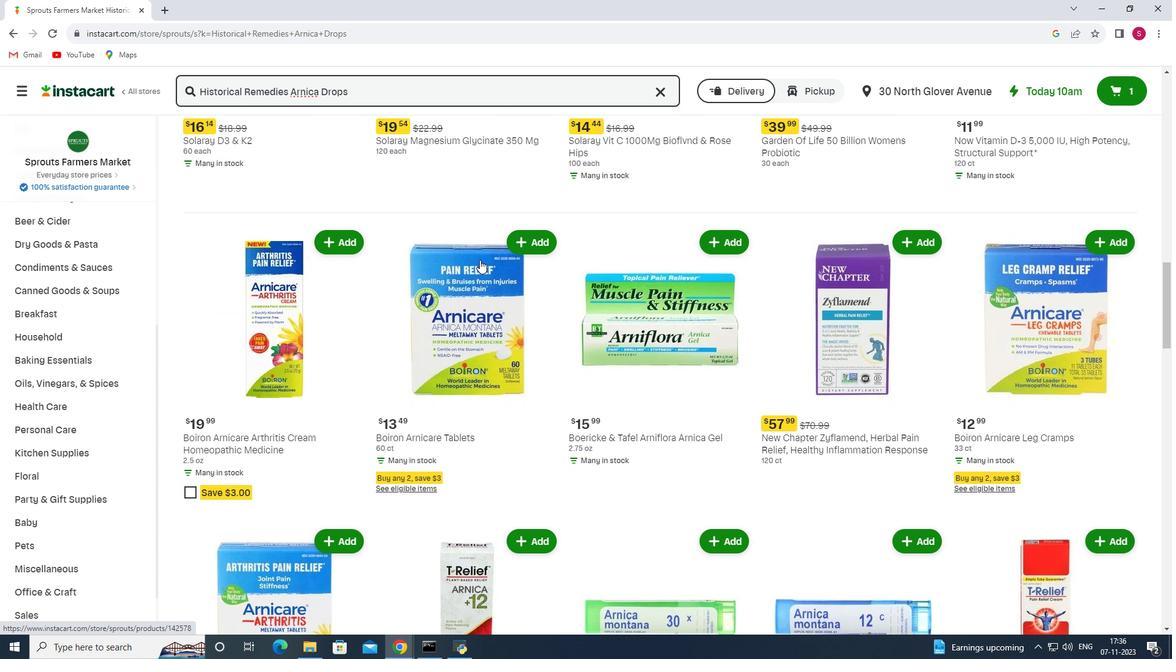 
Action: Mouse scrolled (479, 259) with delta (0, 0)
Screenshot: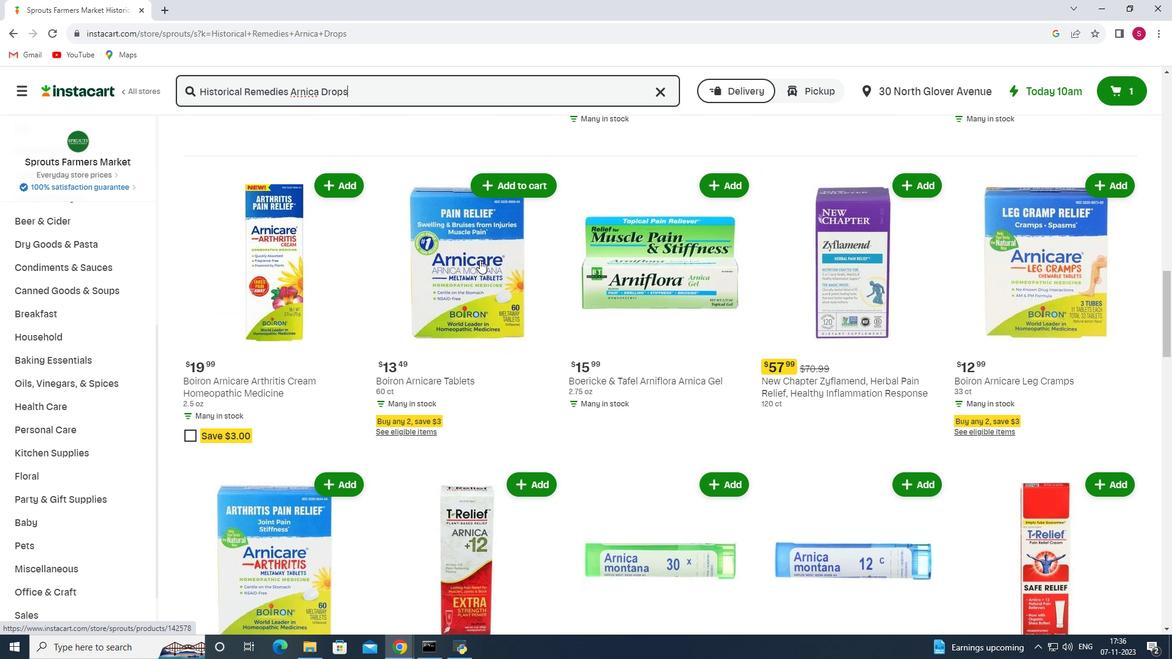 
Action: Mouse scrolled (479, 259) with delta (0, 0)
Screenshot: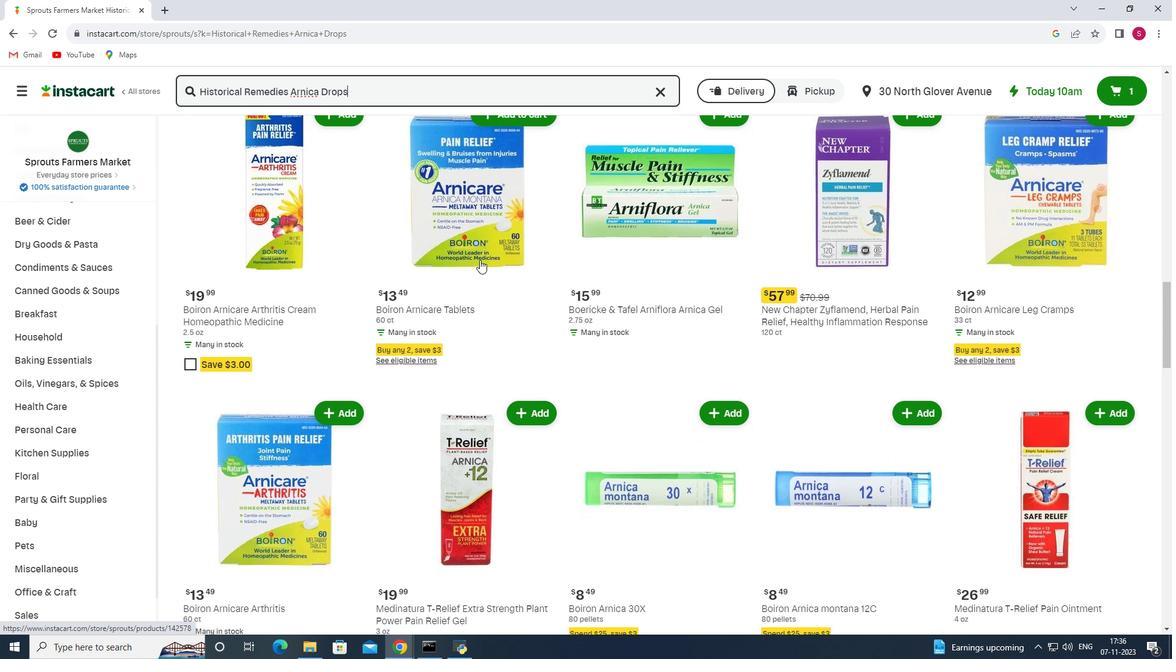 
Action: Mouse scrolled (479, 259) with delta (0, 0)
Screenshot: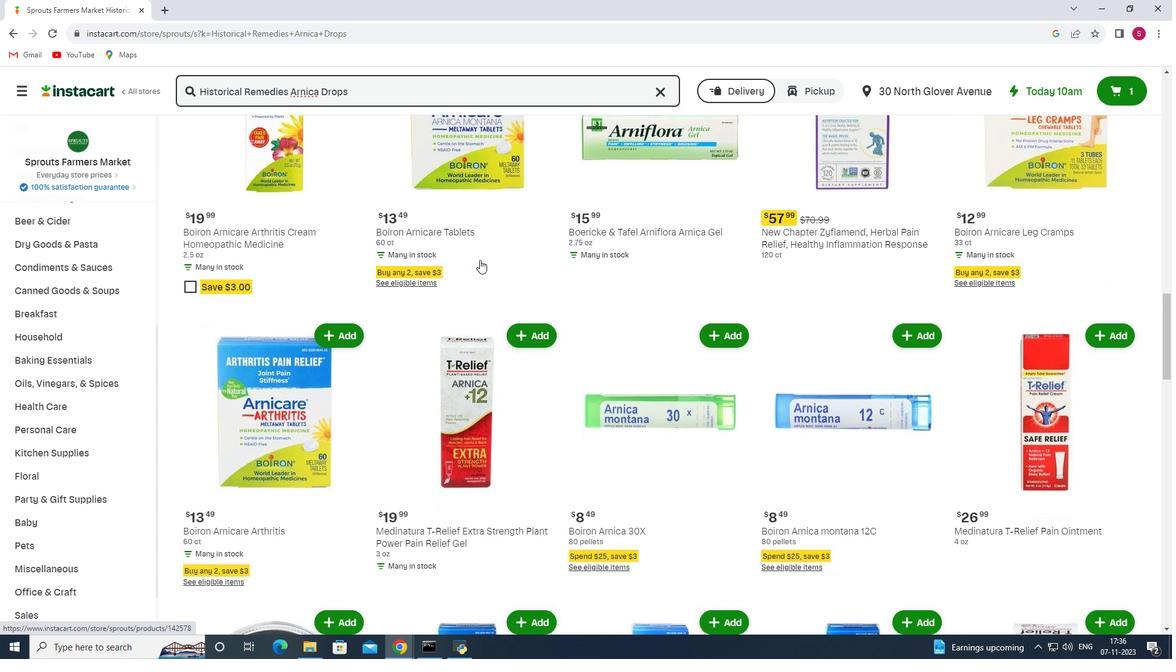 
Action: Mouse scrolled (479, 259) with delta (0, 0)
Screenshot: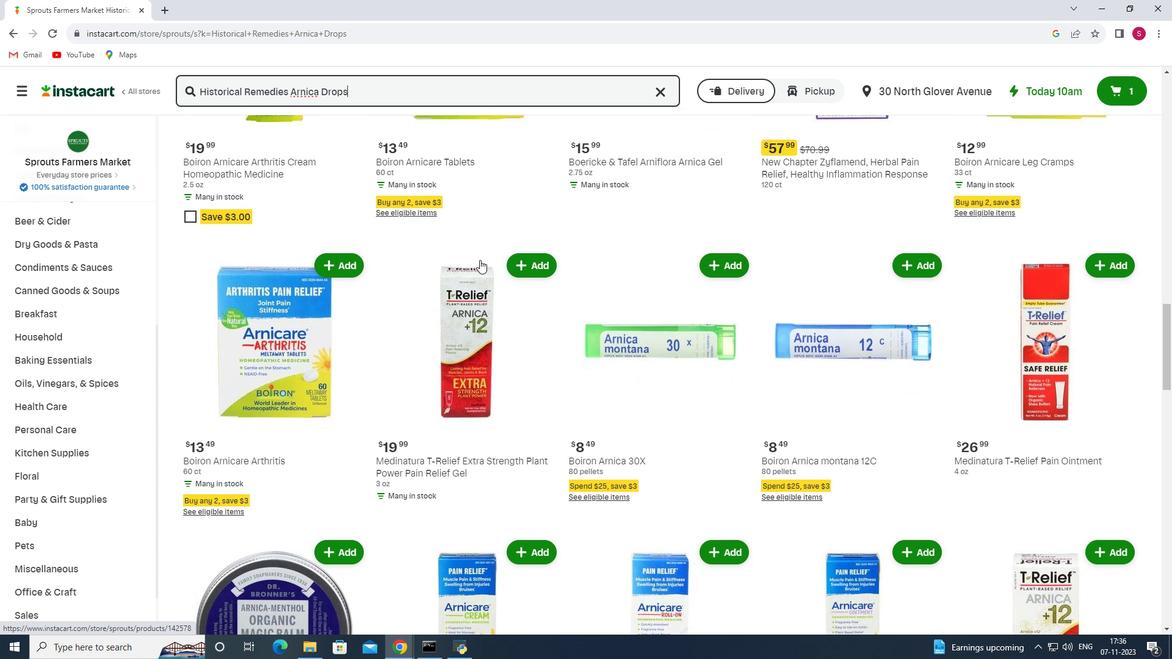 
Action: Mouse scrolled (479, 259) with delta (0, 0)
Screenshot: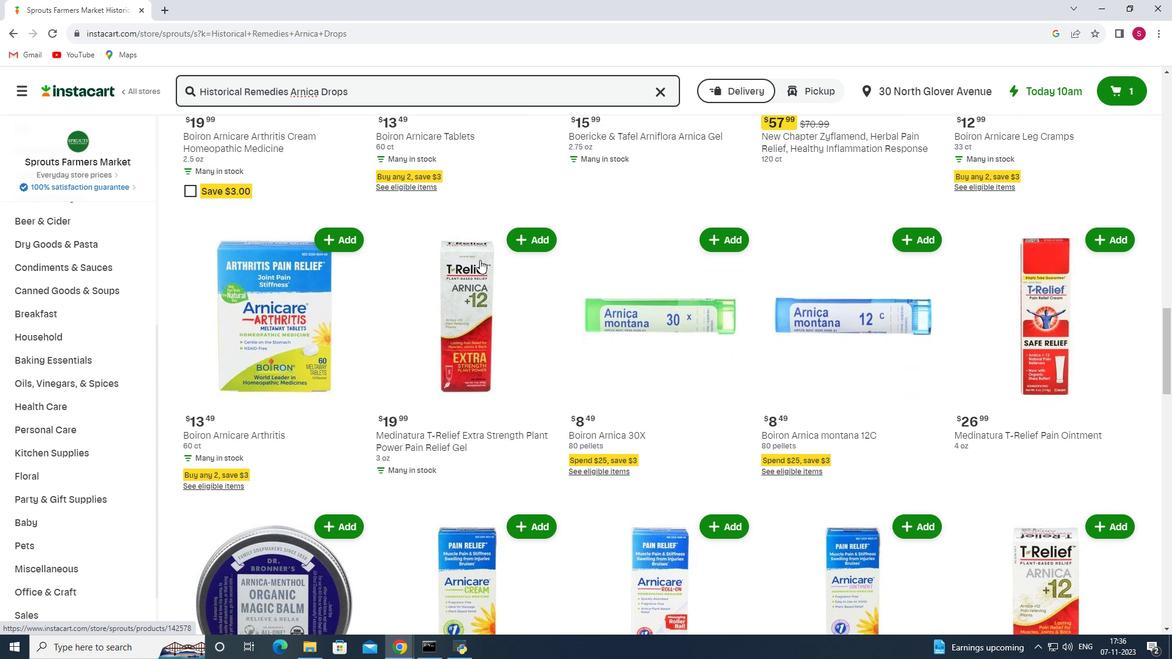 
Action: Mouse scrolled (479, 259) with delta (0, 0)
Screenshot: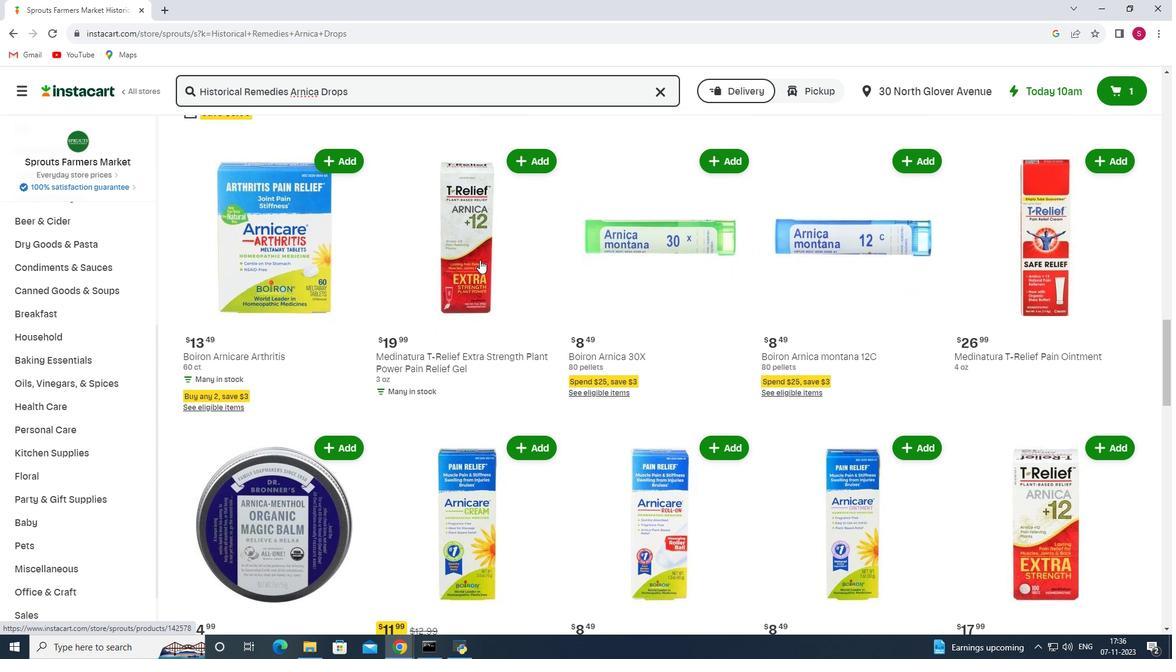 
Action: Mouse scrolled (479, 259) with delta (0, 0)
Screenshot: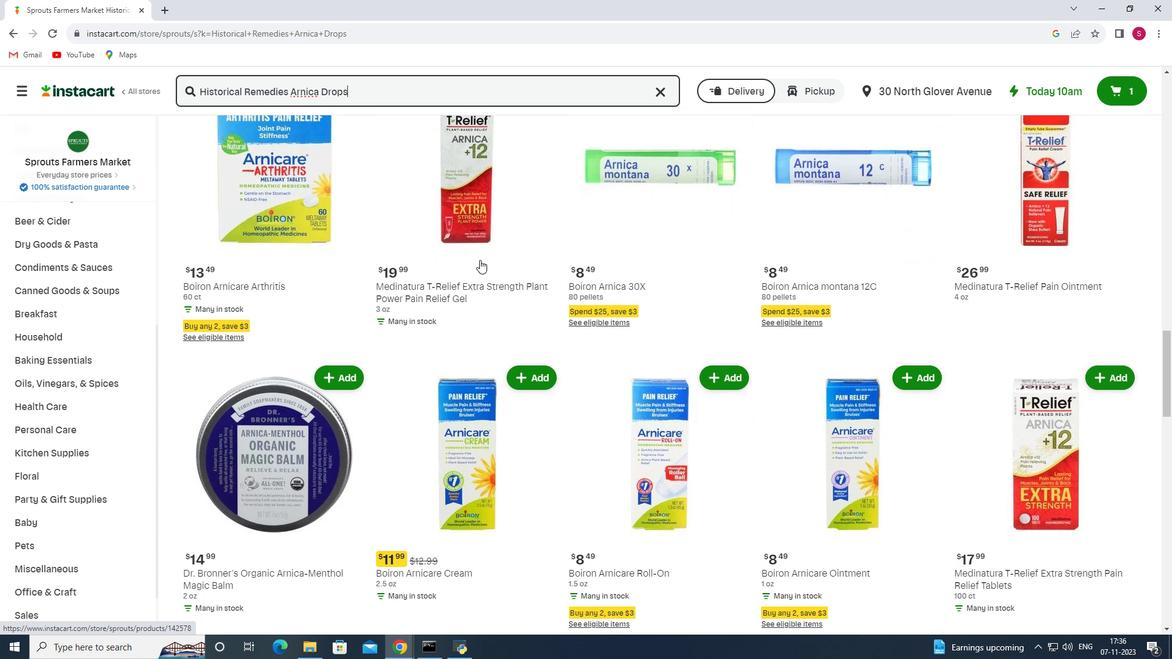 
Action: Mouse scrolled (479, 259) with delta (0, 0)
Screenshot: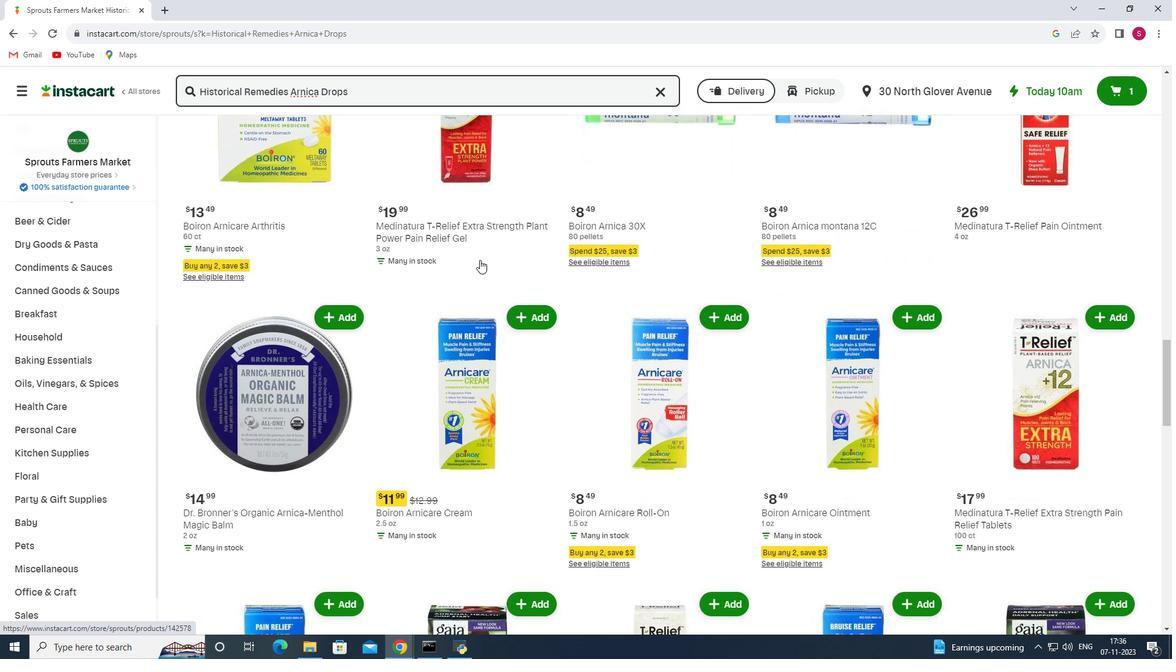 
Action: Mouse scrolled (479, 259) with delta (0, 0)
Screenshot: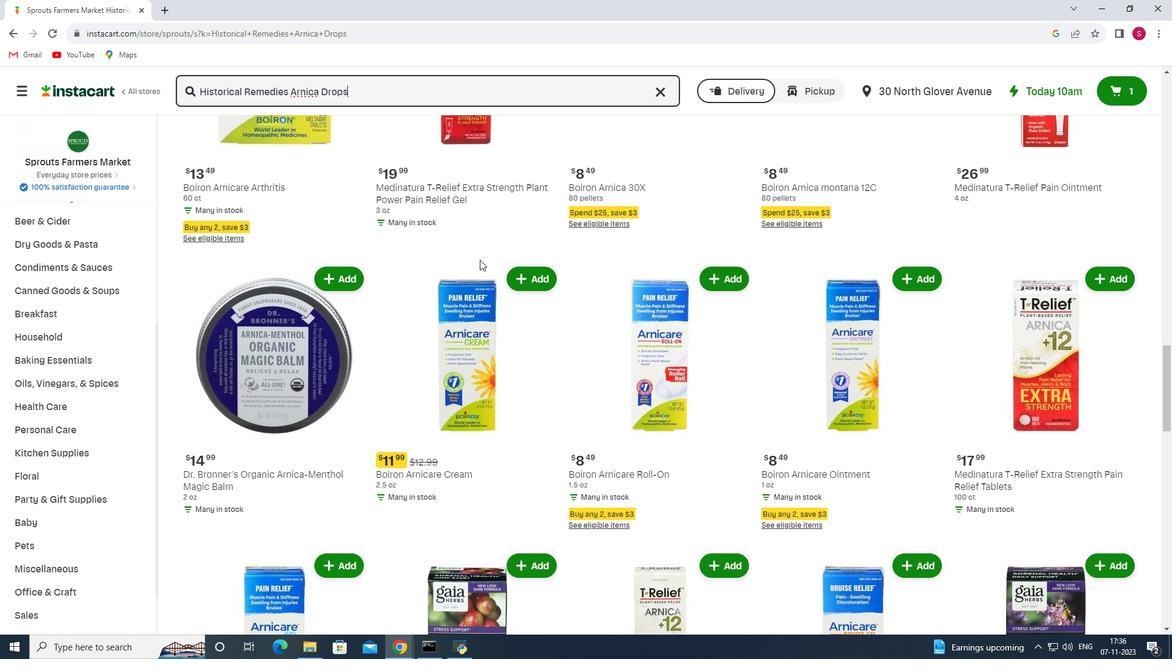
Action: Mouse scrolled (479, 259) with delta (0, 0)
Screenshot: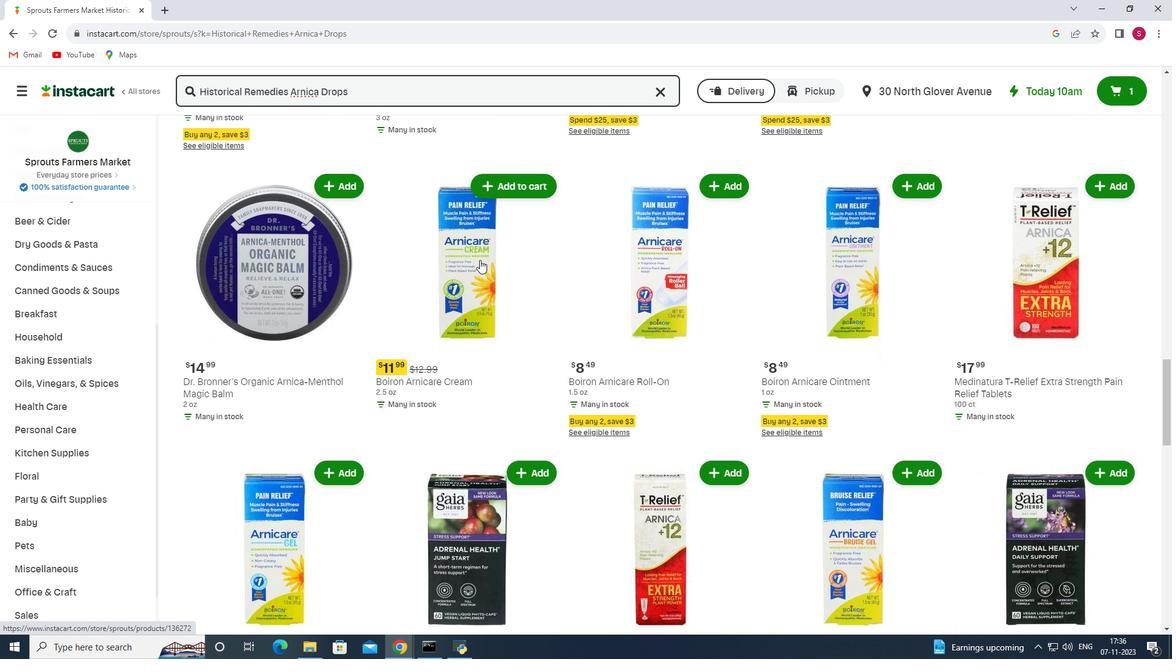 
Action: Mouse scrolled (479, 259) with delta (0, 0)
Screenshot: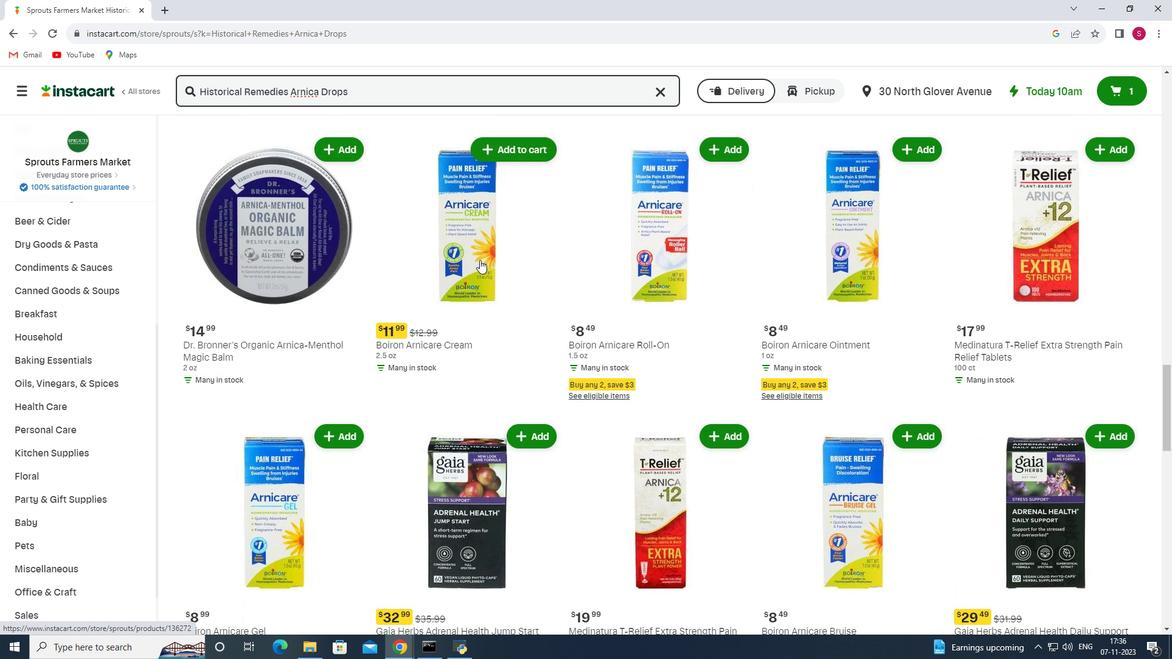 
Action: Mouse scrolled (479, 259) with delta (0, 0)
Screenshot: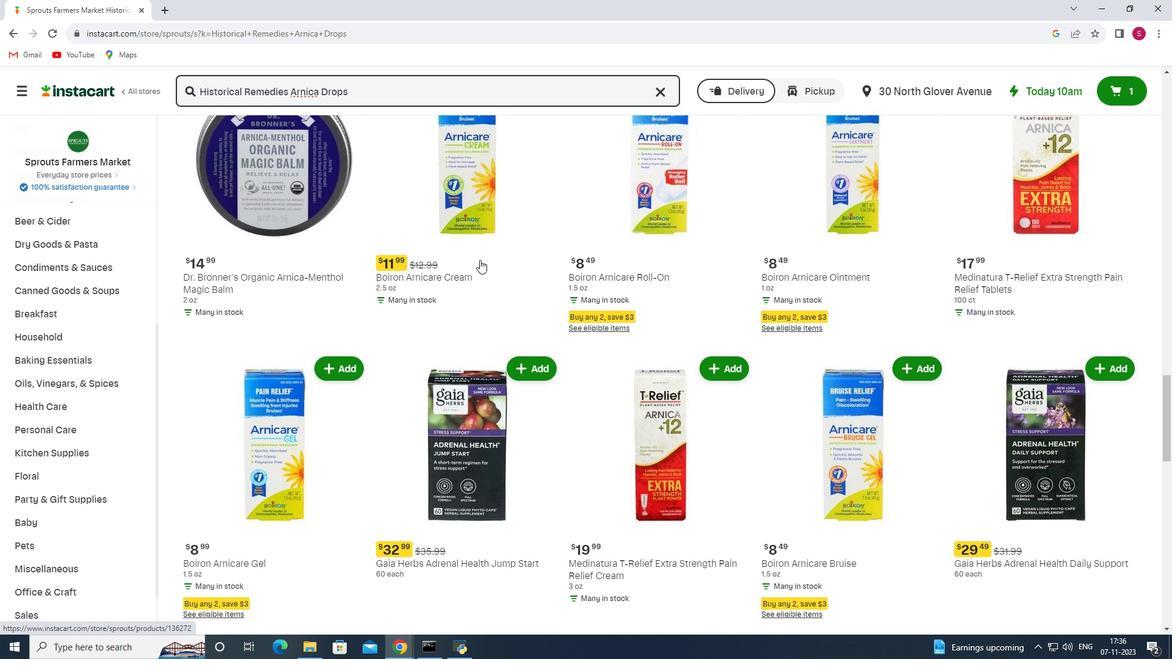 
Action: Mouse scrolled (479, 259) with delta (0, 0)
Screenshot: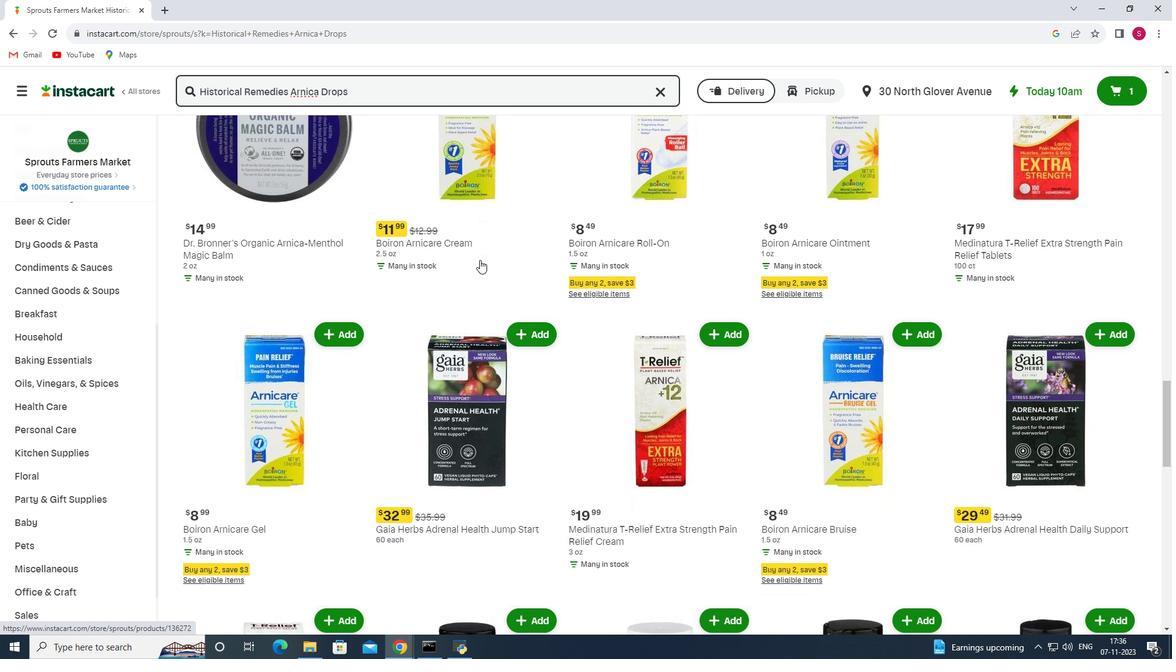
Action: Mouse scrolled (479, 259) with delta (0, 0)
Screenshot: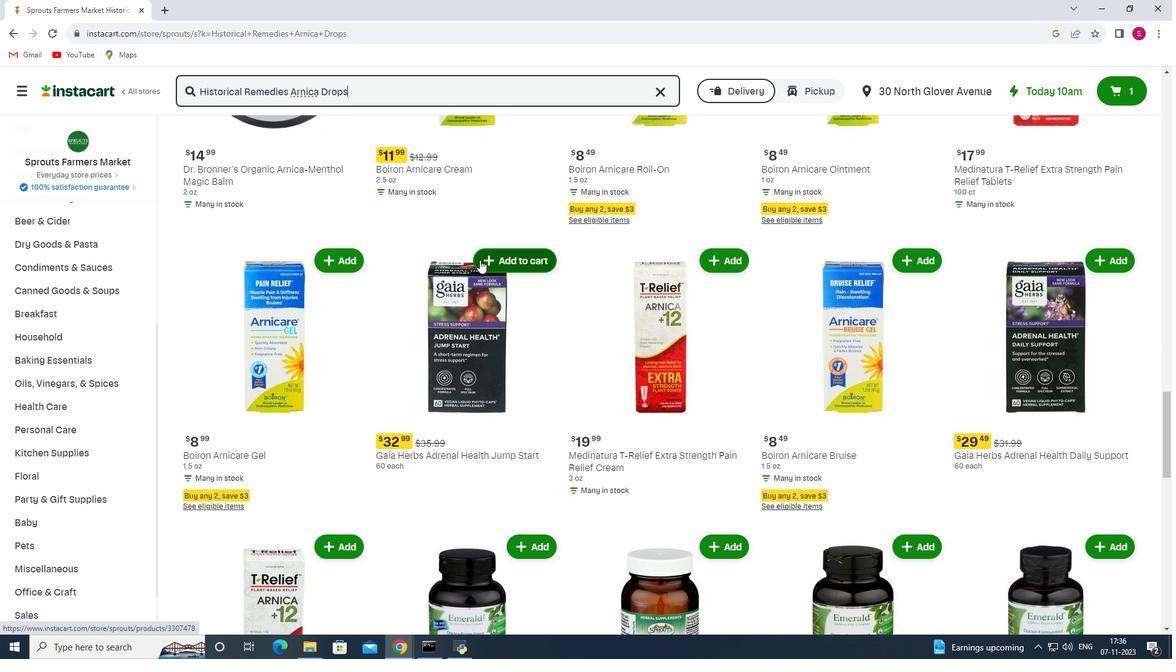 
Action: Mouse scrolled (479, 259) with delta (0, 0)
Screenshot: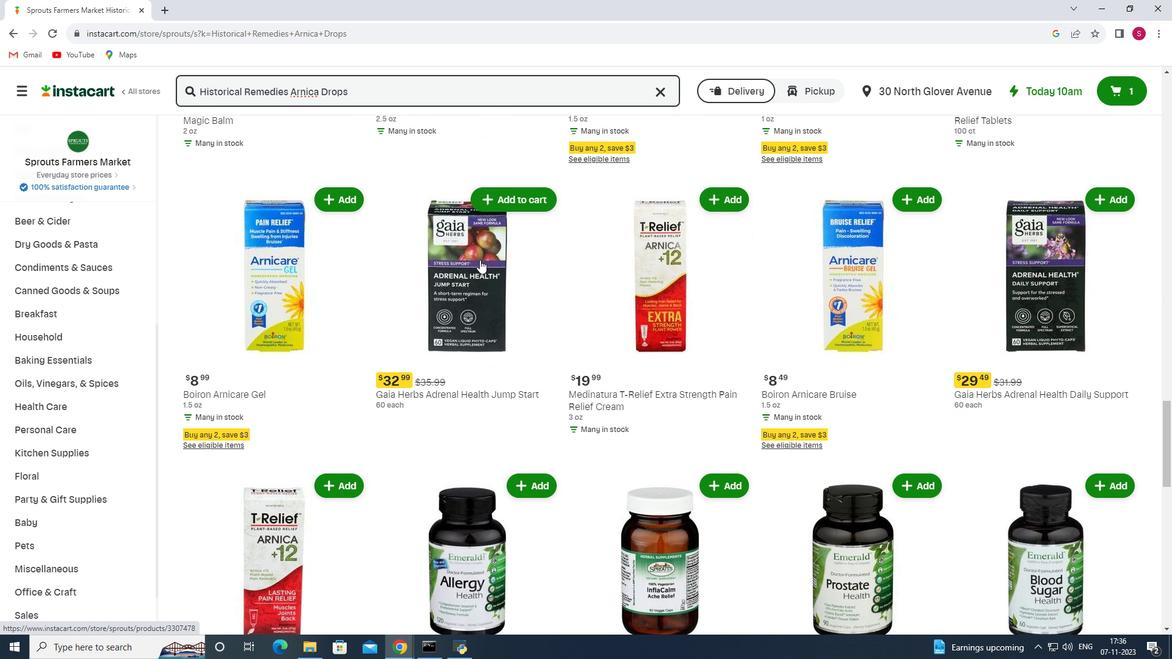 
Action: Mouse scrolled (479, 259) with delta (0, 0)
Screenshot: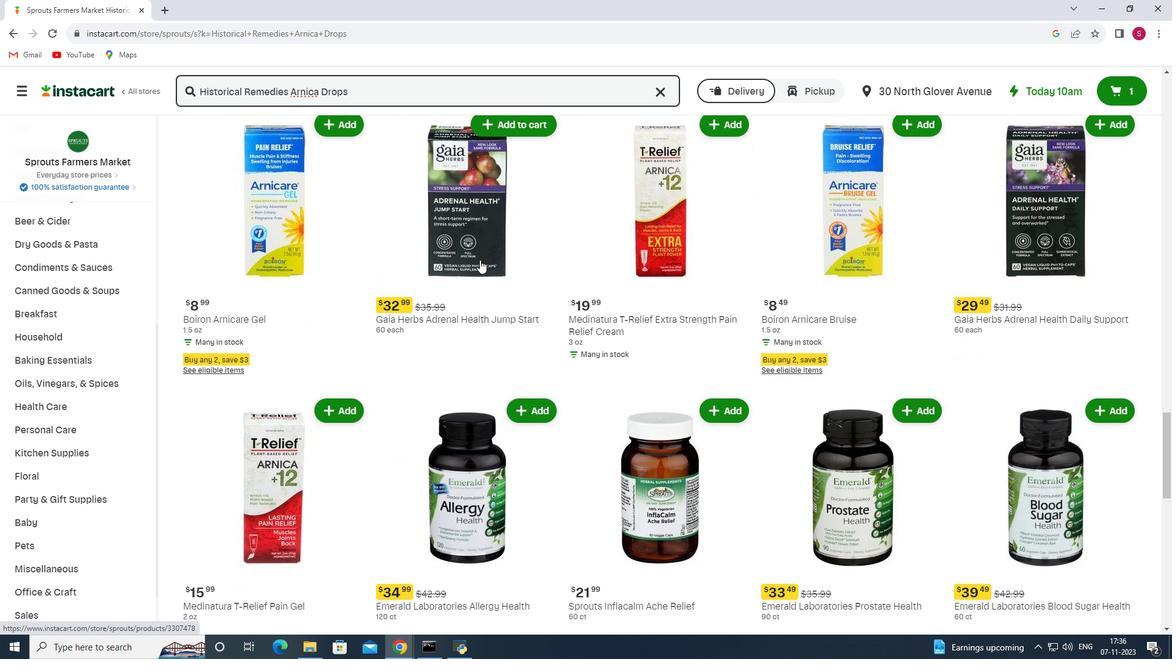 
Action: Mouse scrolled (479, 259) with delta (0, 0)
Screenshot: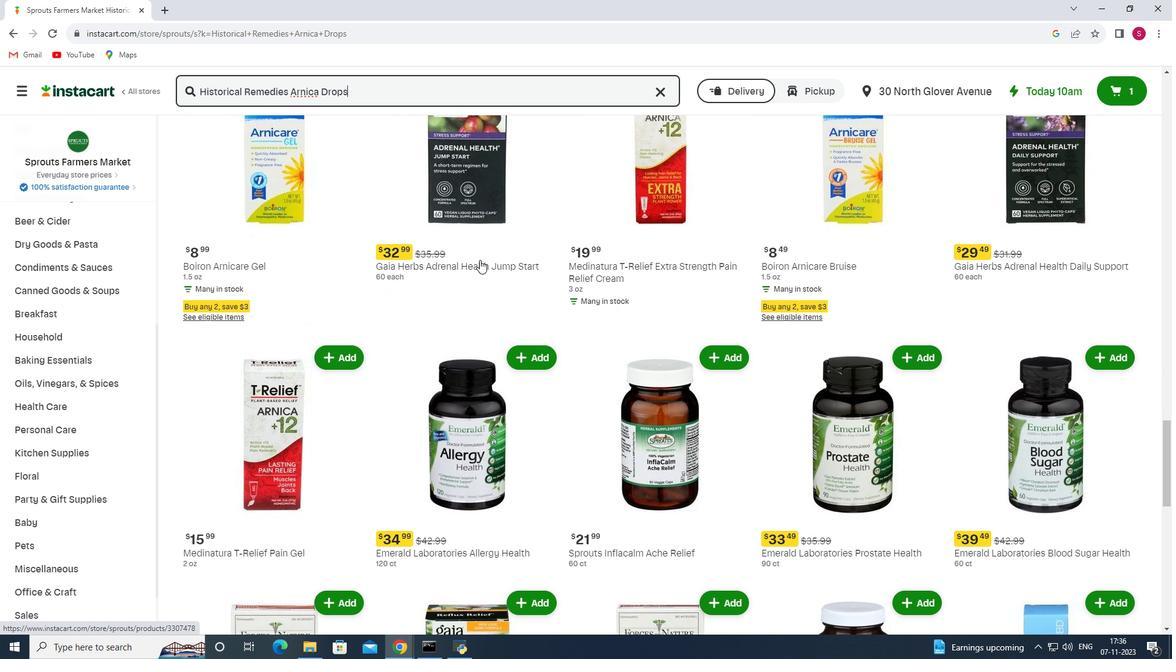 
Action: Mouse scrolled (479, 259) with delta (0, 0)
Screenshot: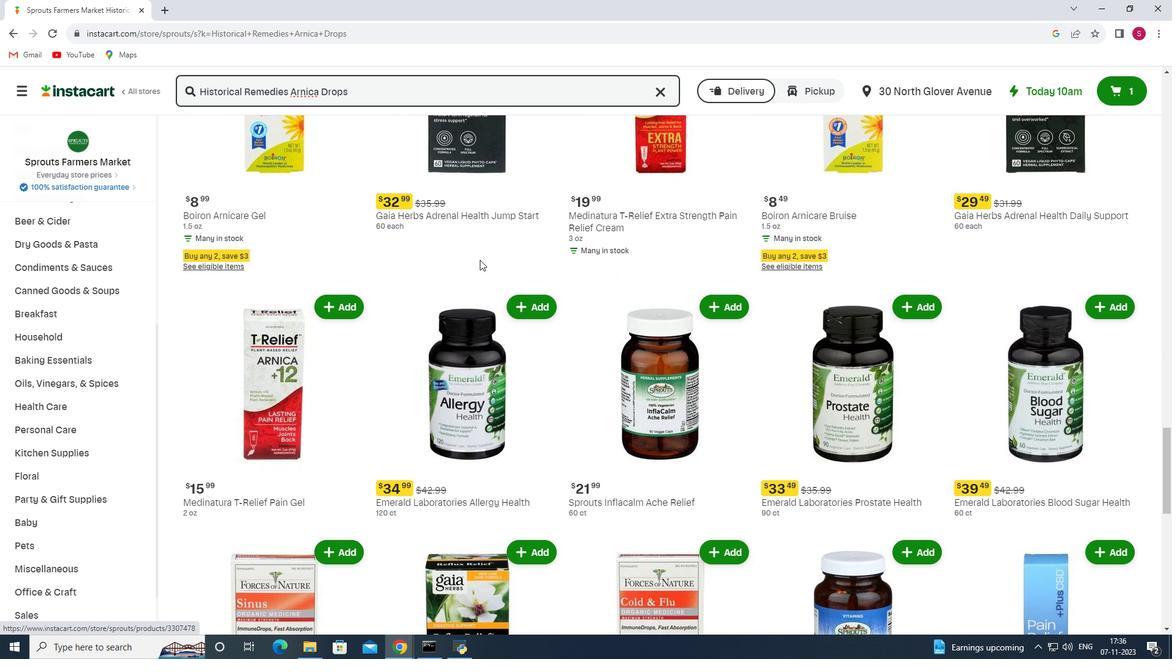 
Action: Mouse scrolled (479, 259) with delta (0, 0)
Screenshot: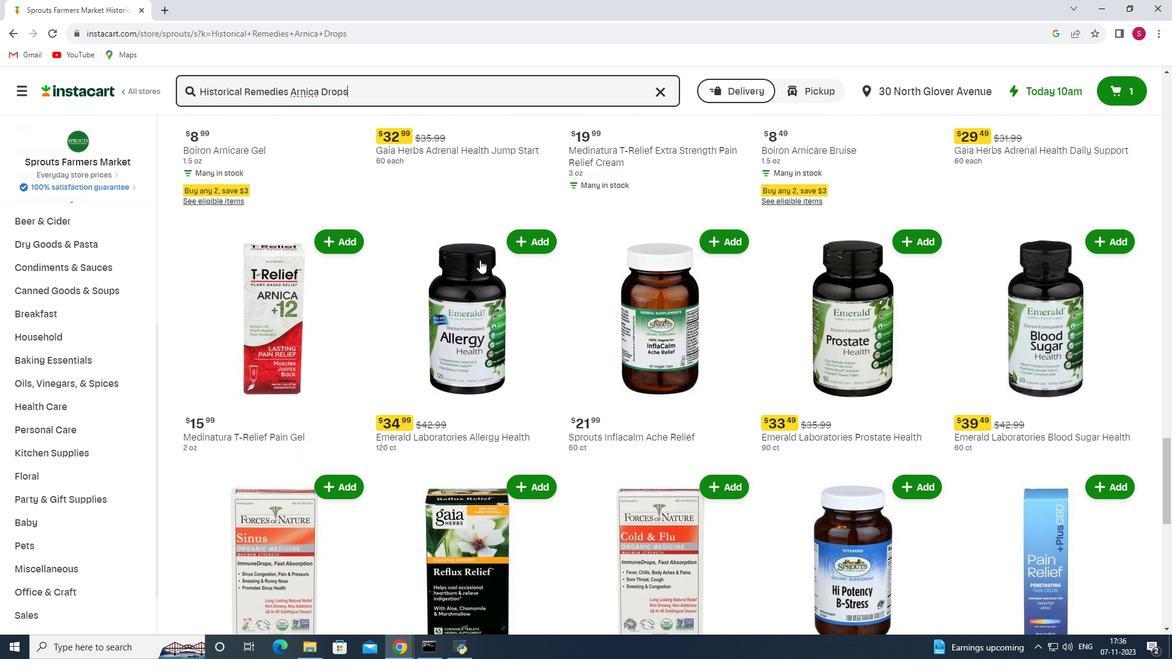 
Action: Mouse scrolled (479, 259) with delta (0, 0)
Screenshot: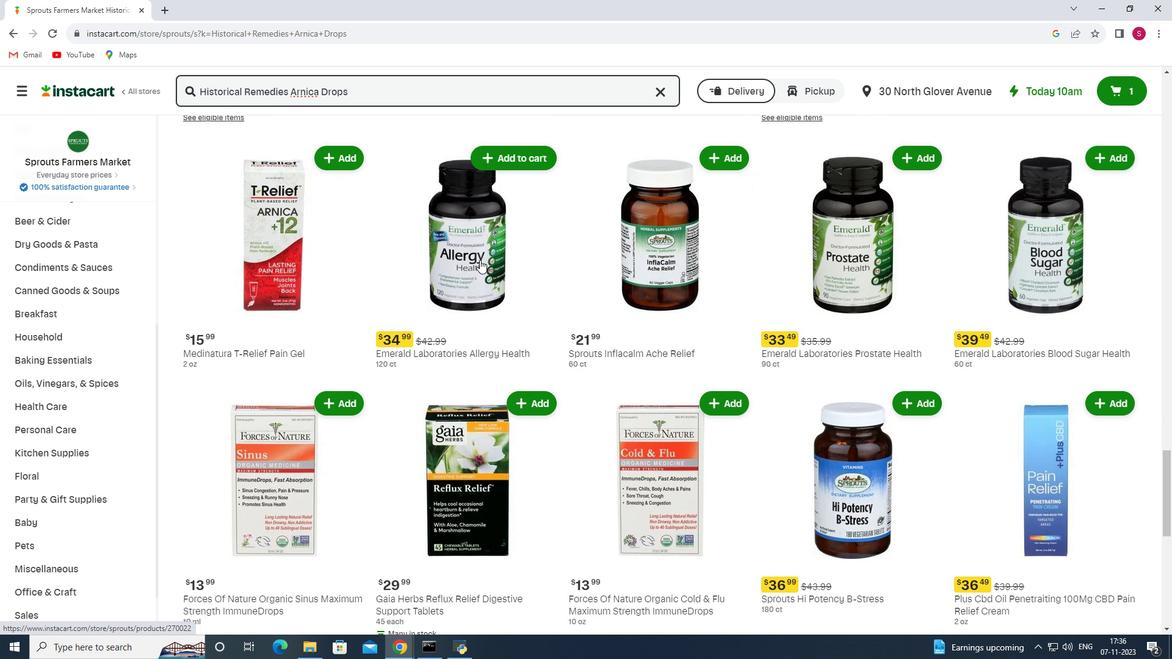 
Action: Mouse scrolled (479, 259) with delta (0, 0)
Screenshot: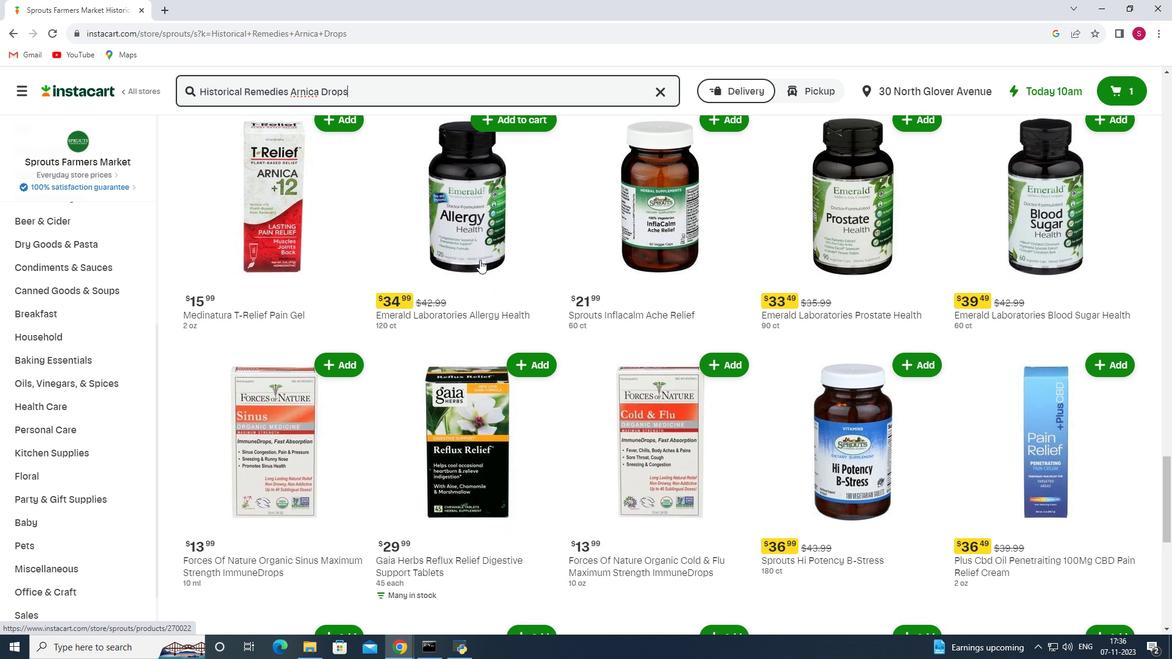 
Action: Mouse scrolled (479, 259) with delta (0, 0)
Screenshot: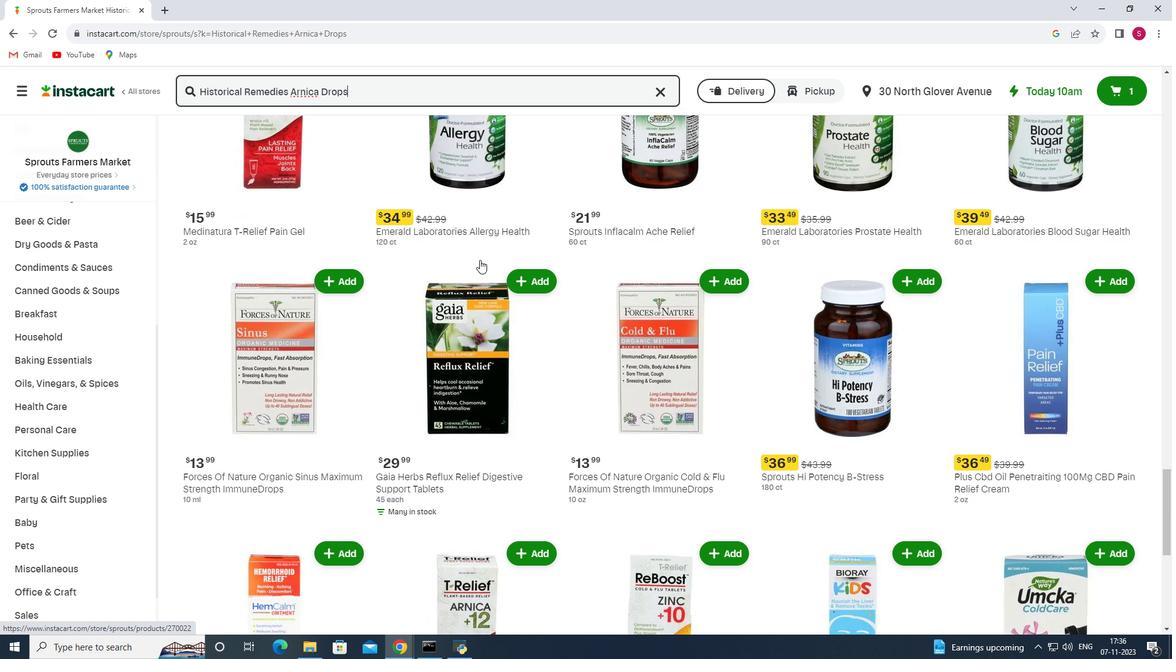
Action: Mouse scrolled (479, 259) with delta (0, 0)
Screenshot: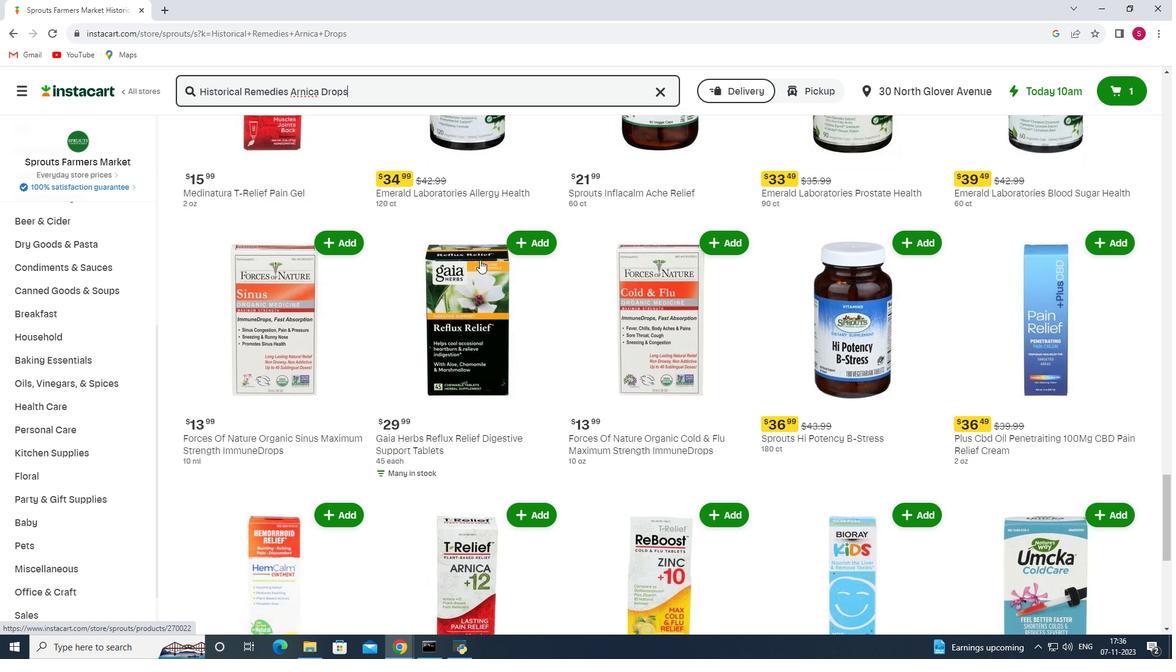 
Action: Mouse scrolled (479, 259) with delta (0, 0)
Screenshot: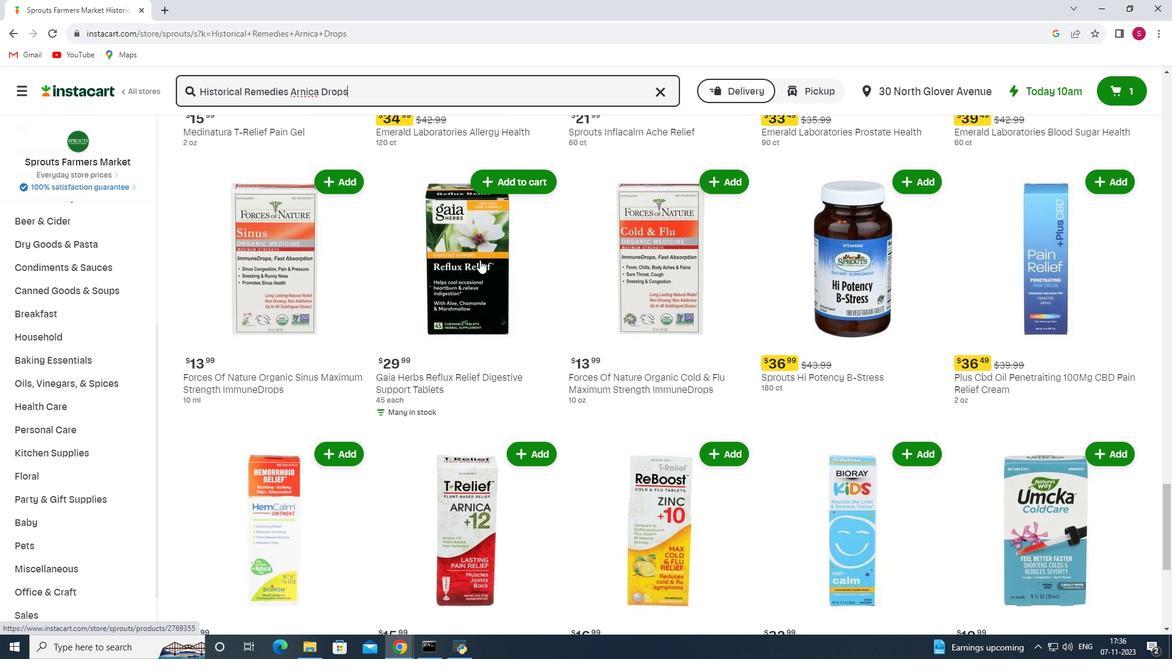 
Action: Mouse scrolled (479, 259) with delta (0, 0)
Screenshot: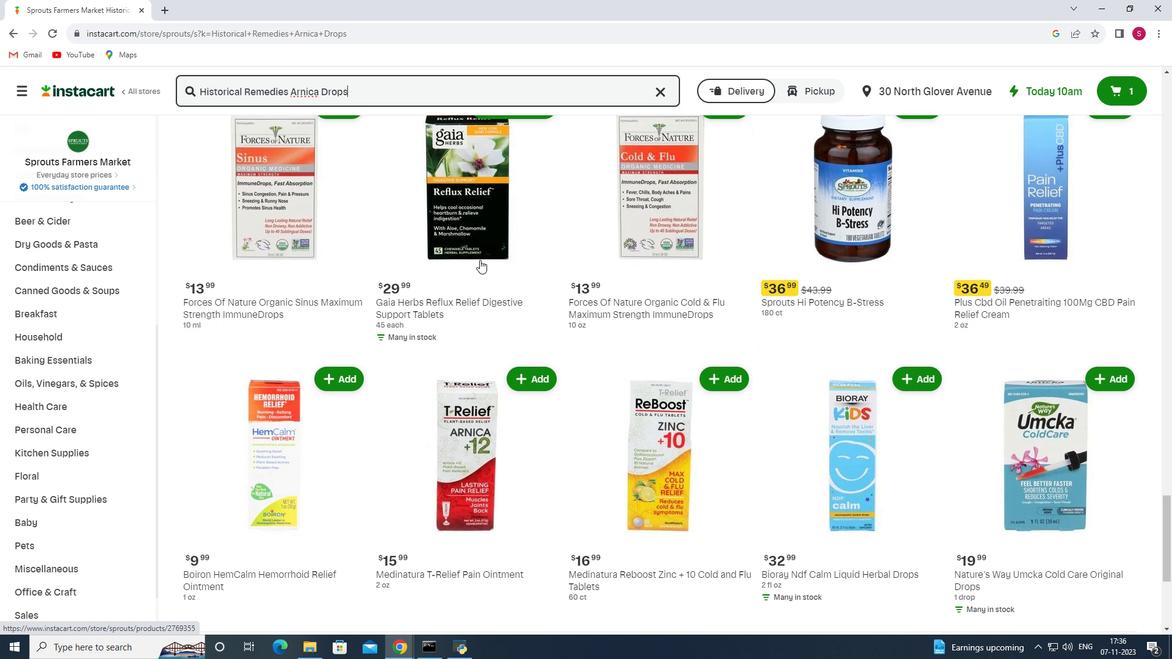 
Action: Mouse scrolled (479, 259) with delta (0, 0)
Screenshot: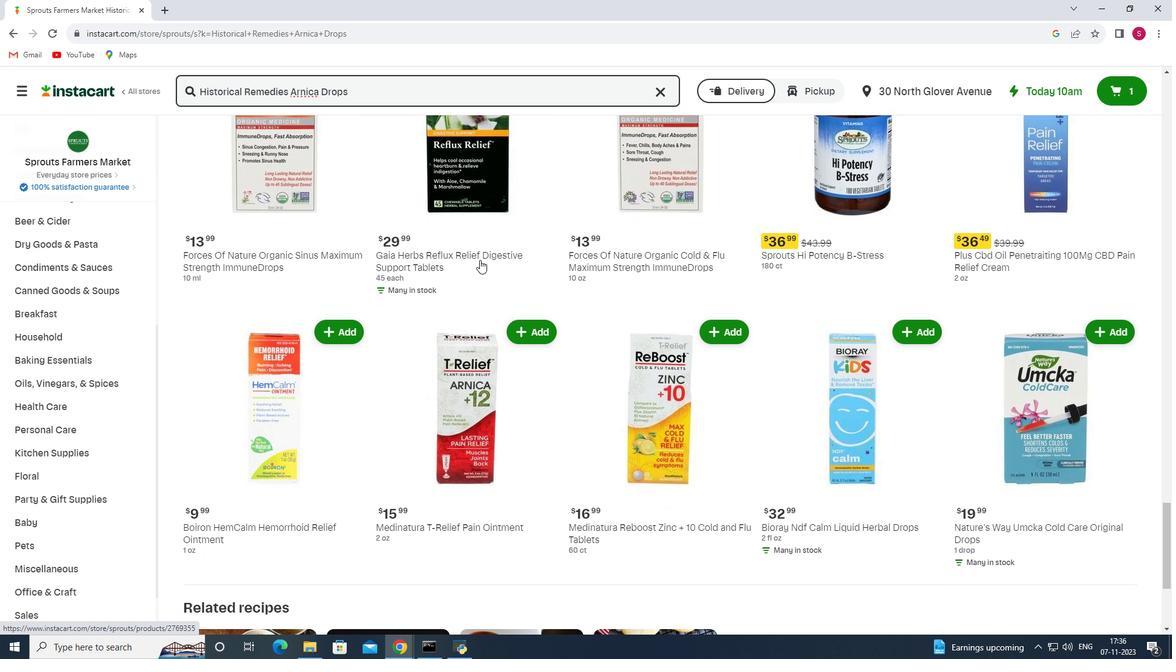 
Action: Mouse scrolled (479, 259) with delta (0, 0)
Screenshot: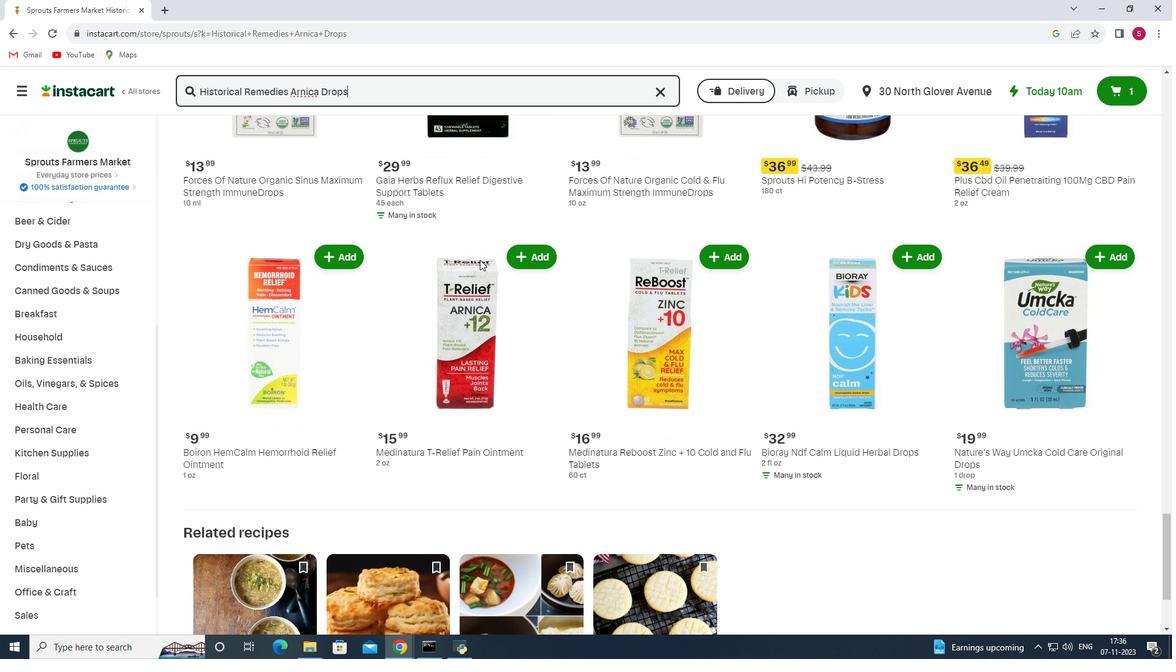 
Action: Mouse scrolled (479, 259) with delta (0, 0)
Screenshot: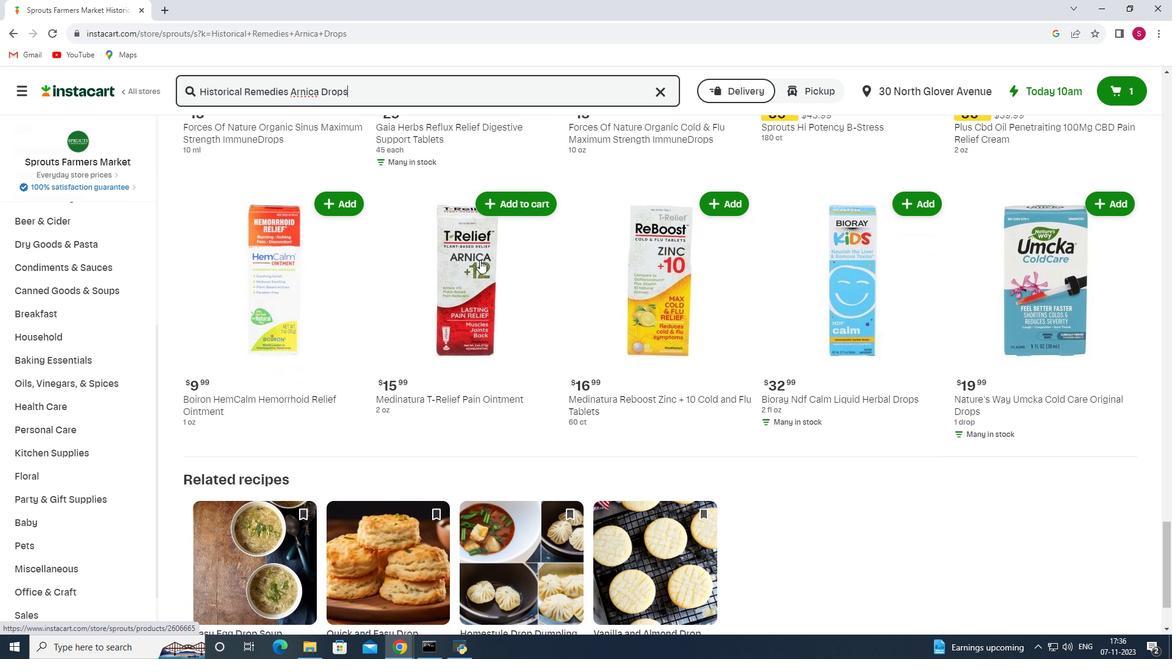 
Action: Mouse scrolled (479, 259) with delta (0, 0)
Screenshot: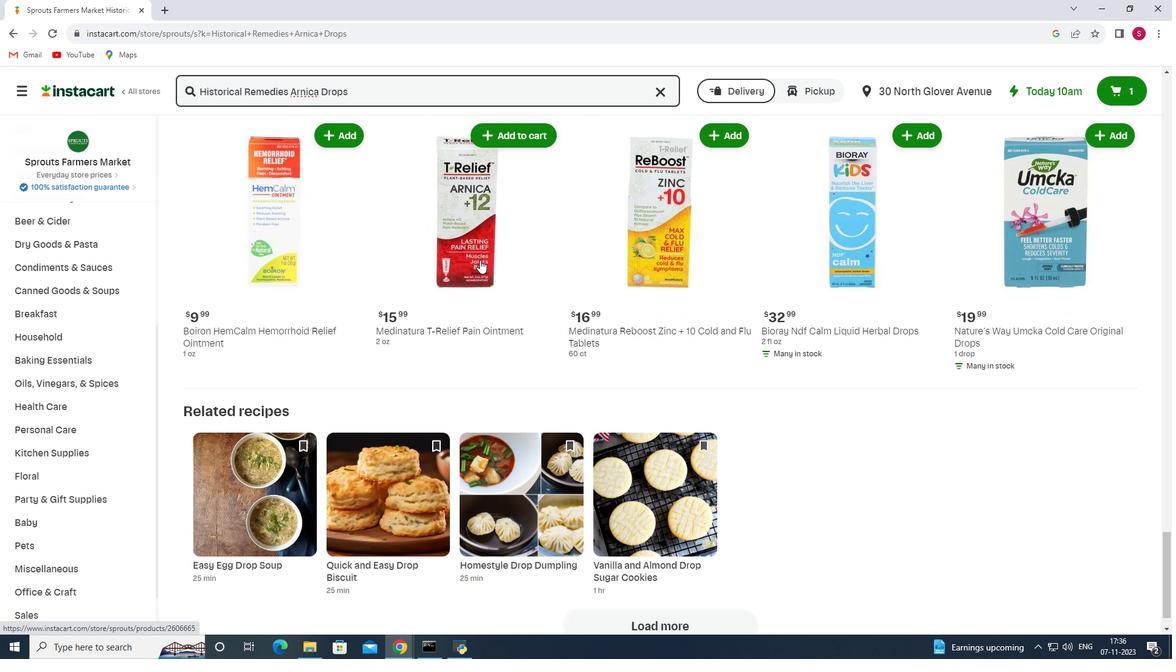 
Action: Mouse scrolled (479, 259) with delta (0, 0)
Screenshot: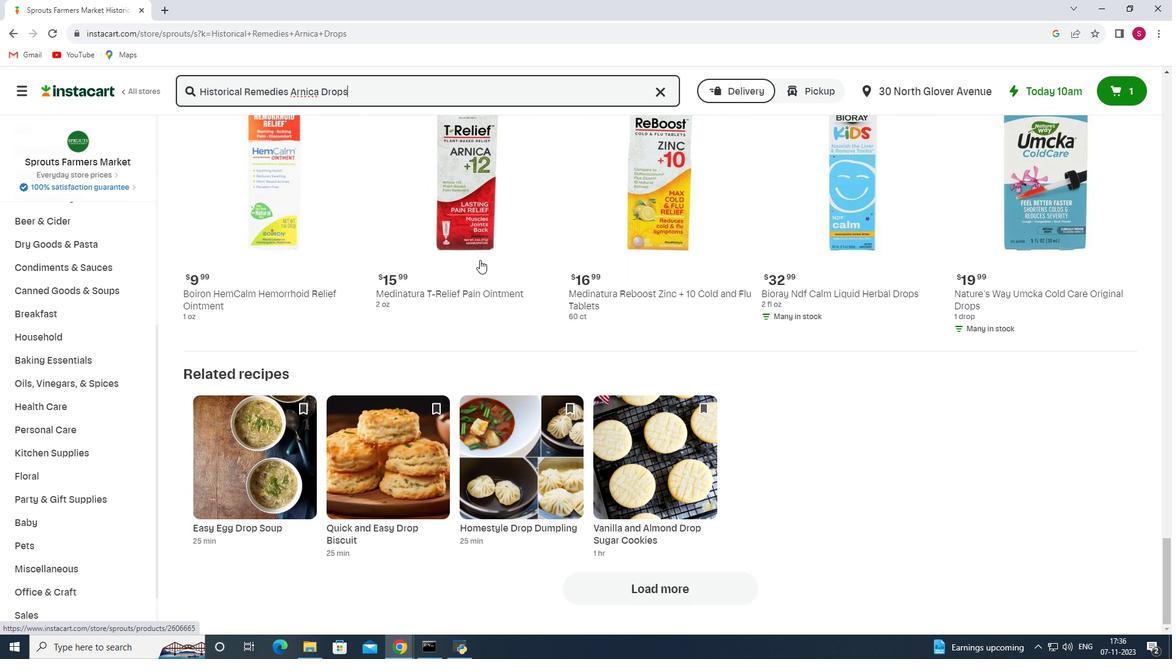 
Action: Mouse scrolled (479, 259) with delta (0, 0)
Screenshot: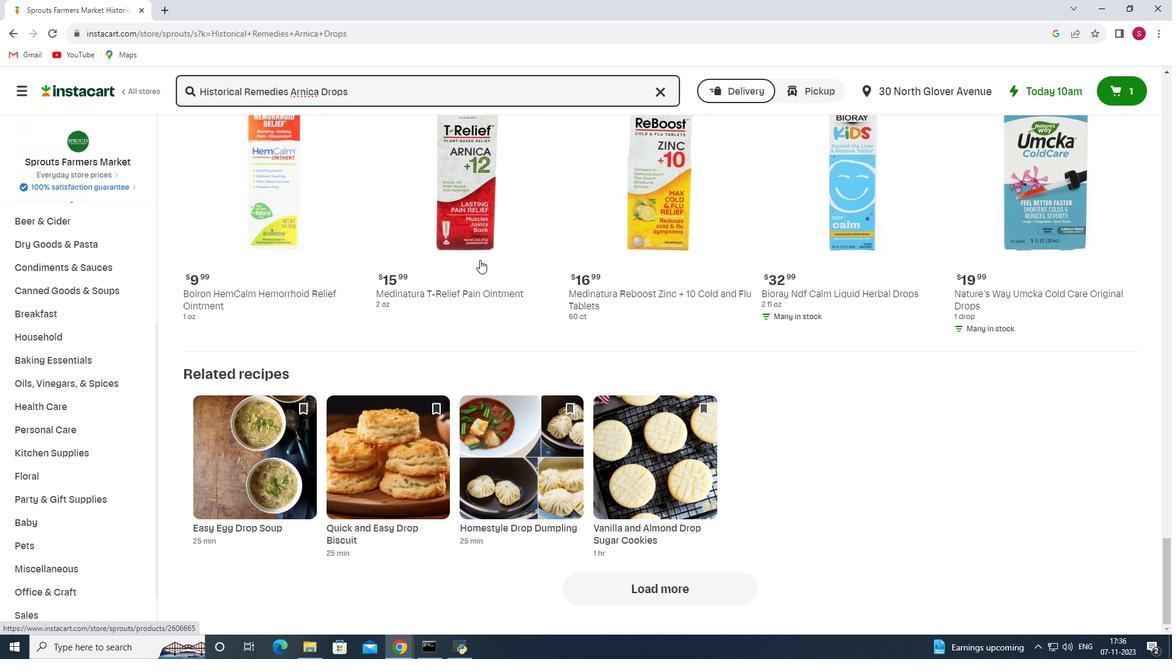 
